Task: Search one way flight ticket for 1 adult, 1 child, 1 infant in seat in premium economy from Burbank: Hollywood Burbank Airport (was Bob Hope Airport) to Greensboro: Piedmont Triad International Airport on 5-1-2023. Choice of flights is JetBlue. Number of bags: 2 carry on bags and 4 checked bags. Price is upto 81000. Outbound departure time preference is 7:15.
Action: Mouse moved to (189, 171)
Screenshot: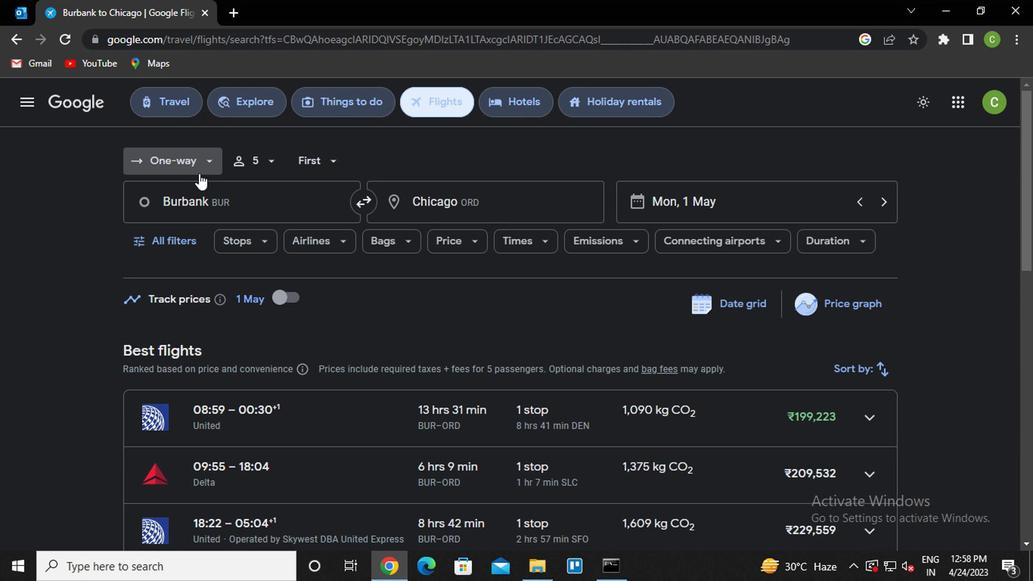 
Action: Mouse pressed left at (189, 171)
Screenshot: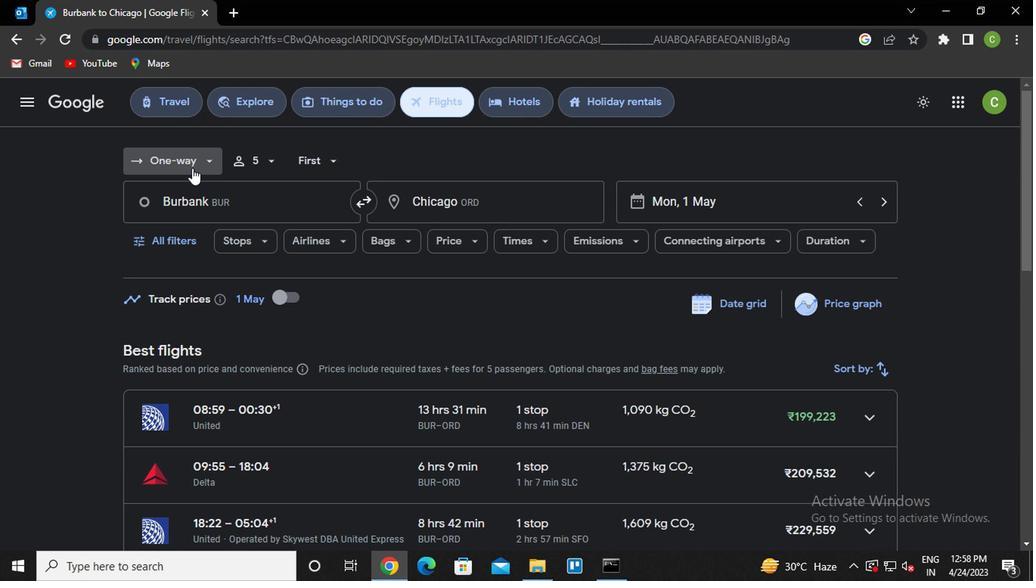 
Action: Mouse moved to (187, 227)
Screenshot: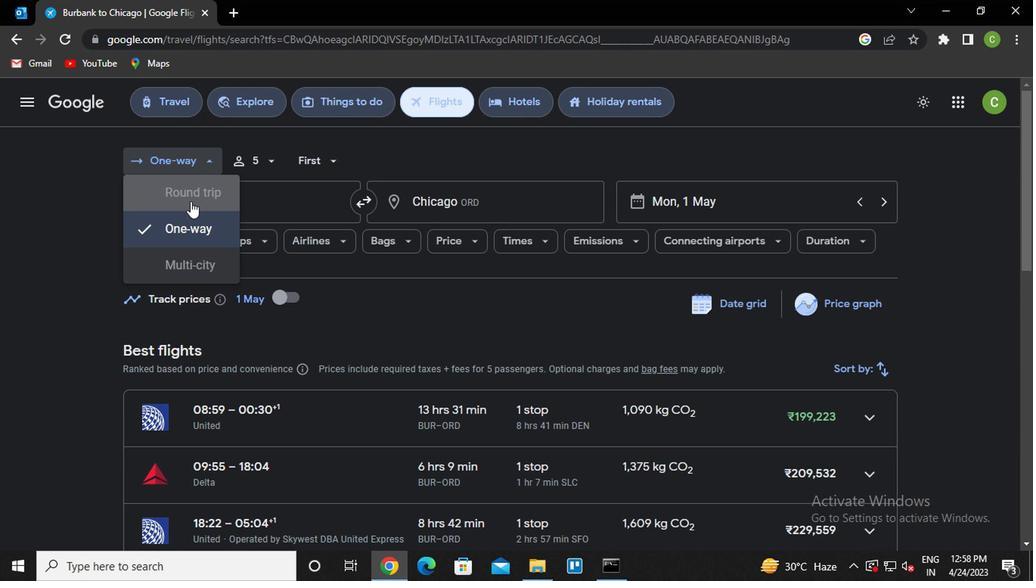 
Action: Mouse pressed left at (187, 227)
Screenshot: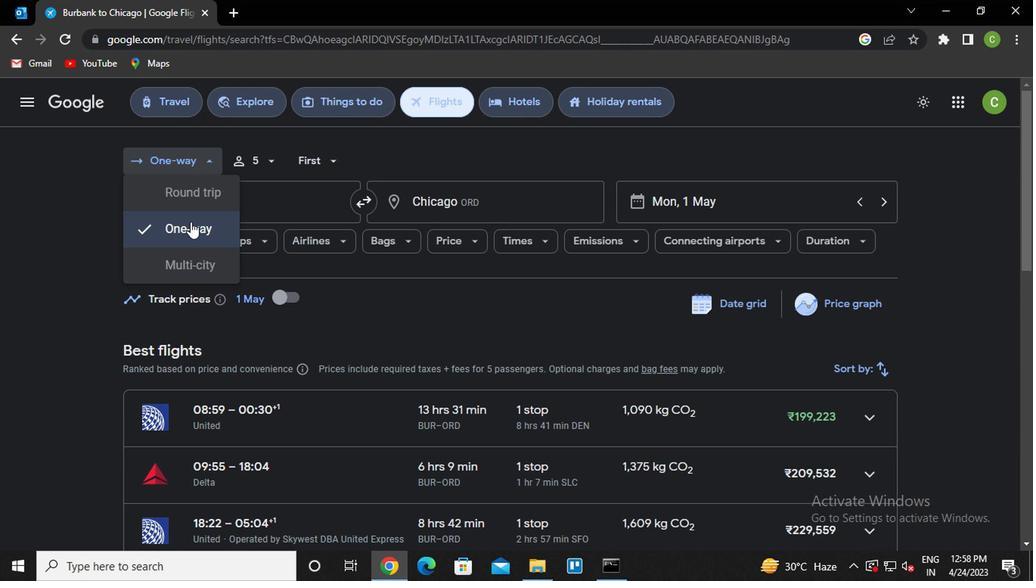 
Action: Mouse moved to (249, 173)
Screenshot: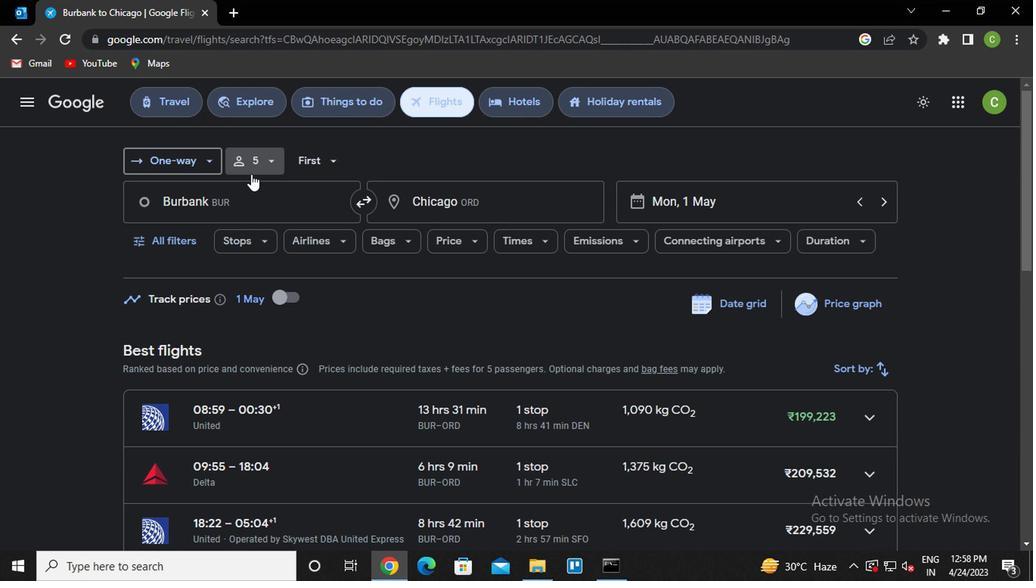 
Action: Mouse pressed left at (249, 173)
Screenshot: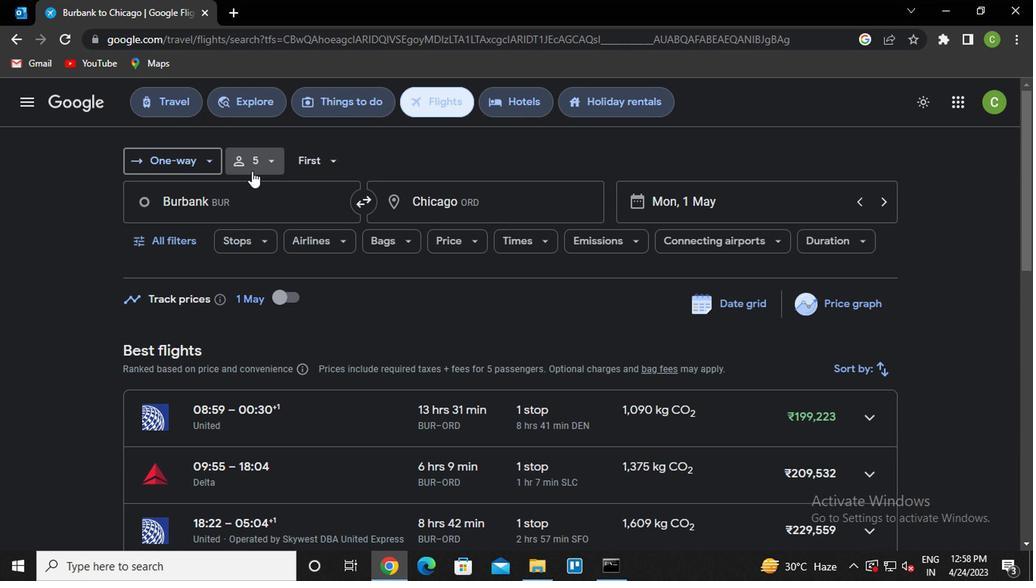 
Action: Mouse moved to (334, 208)
Screenshot: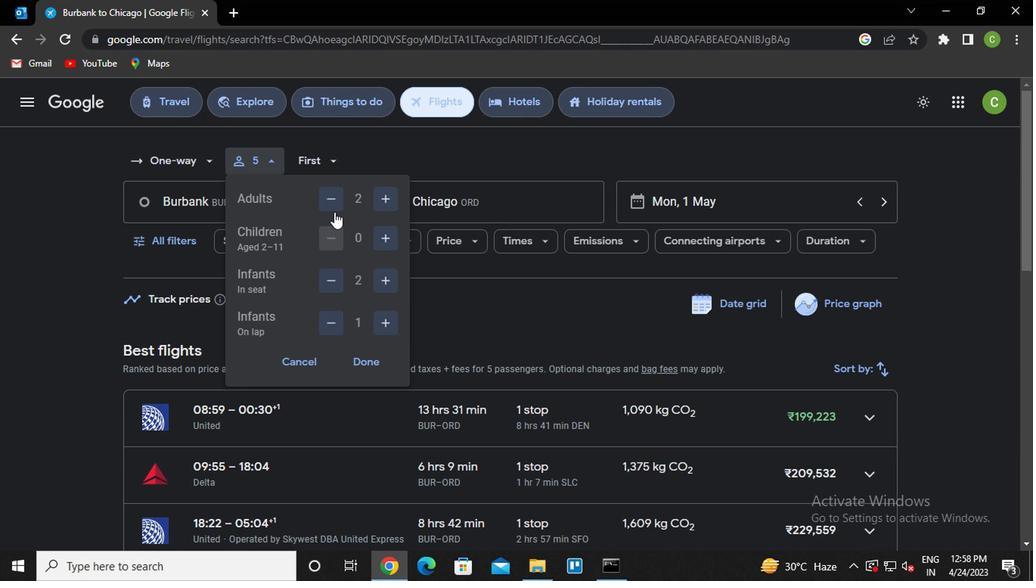 
Action: Mouse pressed left at (334, 208)
Screenshot: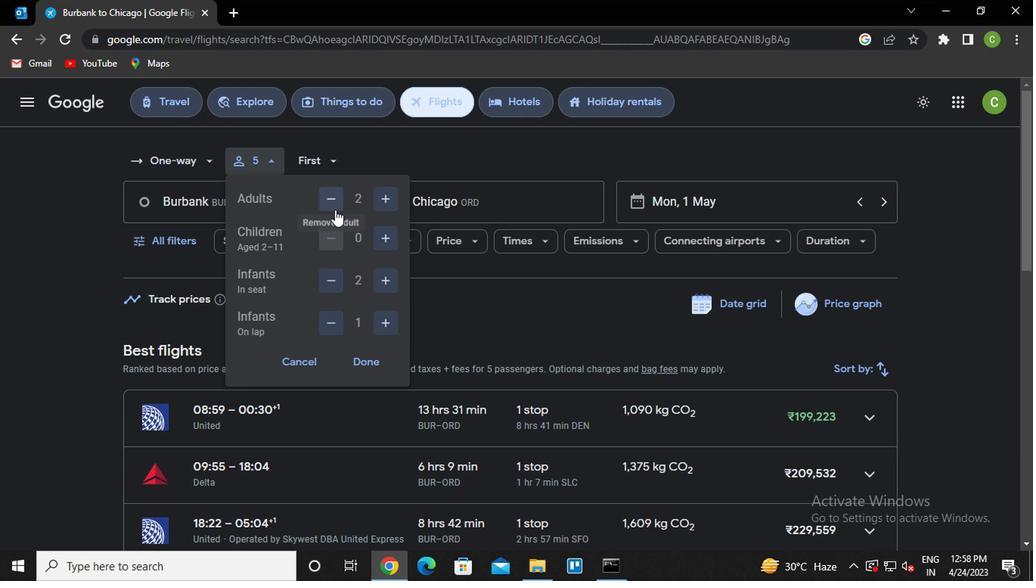 
Action: Mouse moved to (405, 242)
Screenshot: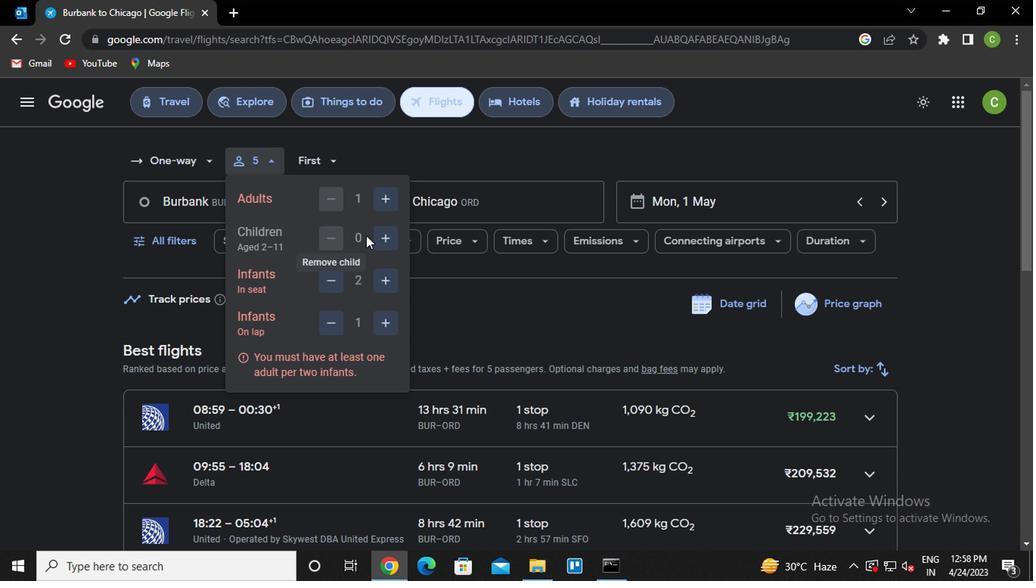 
Action: Mouse pressed left at (405, 242)
Screenshot: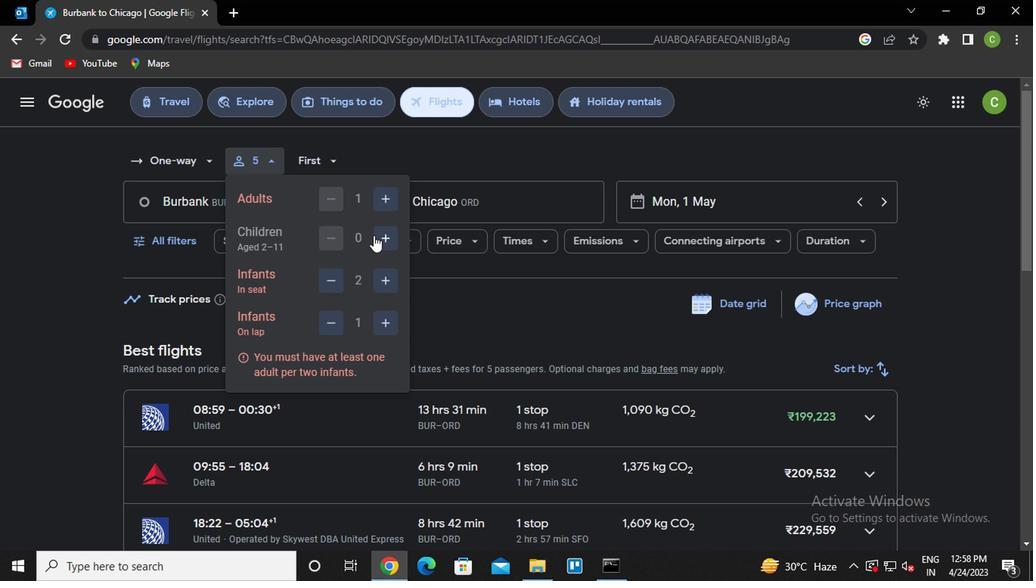 
Action: Mouse moved to (388, 244)
Screenshot: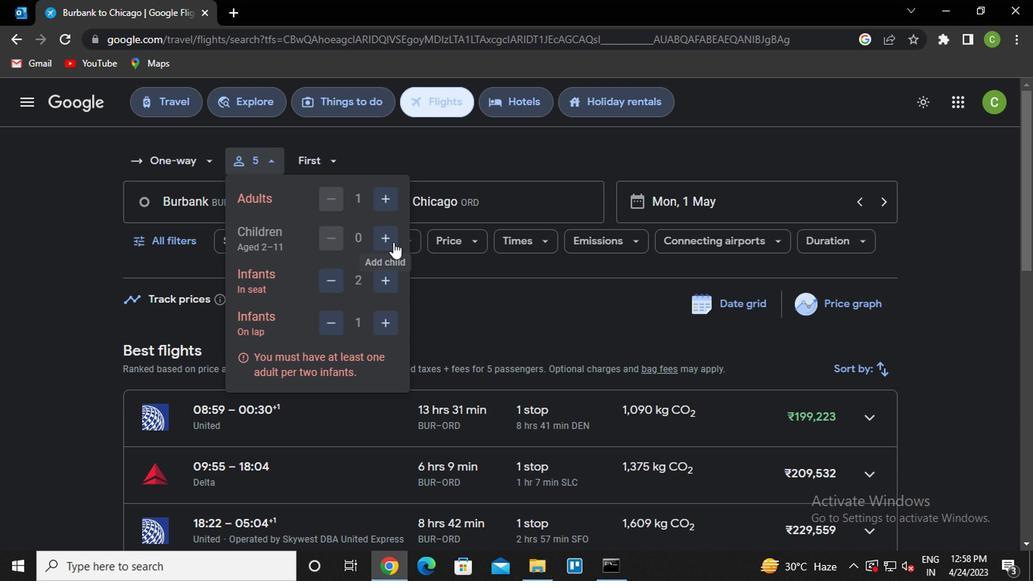 
Action: Mouse pressed left at (388, 244)
Screenshot: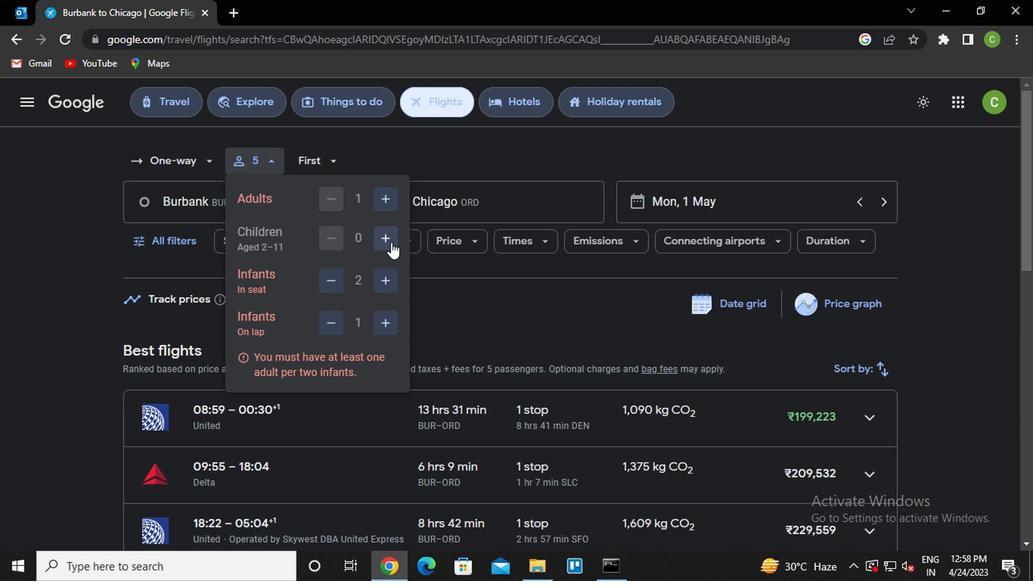 
Action: Mouse moved to (332, 285)
Screenshot: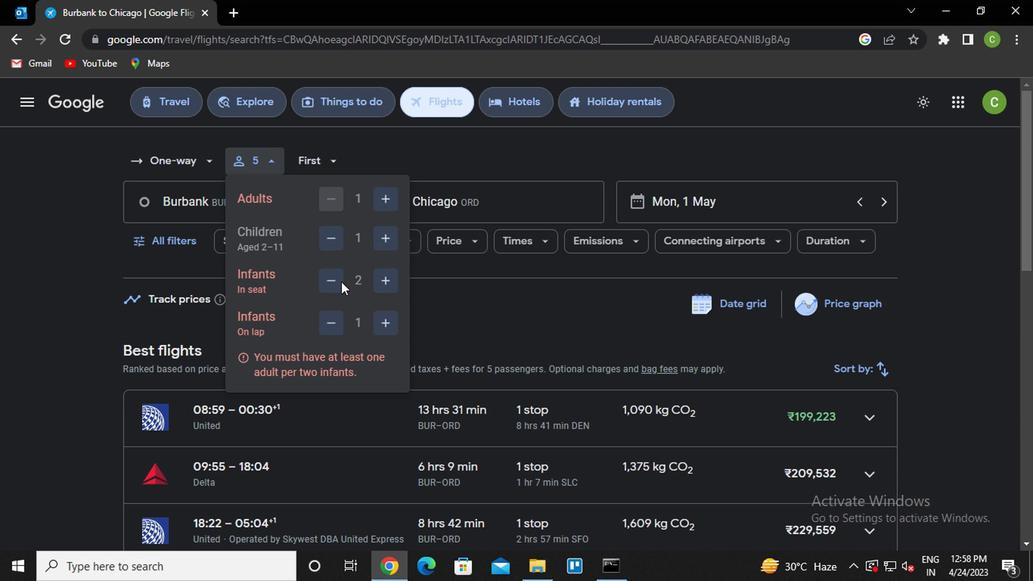 
Action: Mouse pressed left at (332, 285)
Screenshot: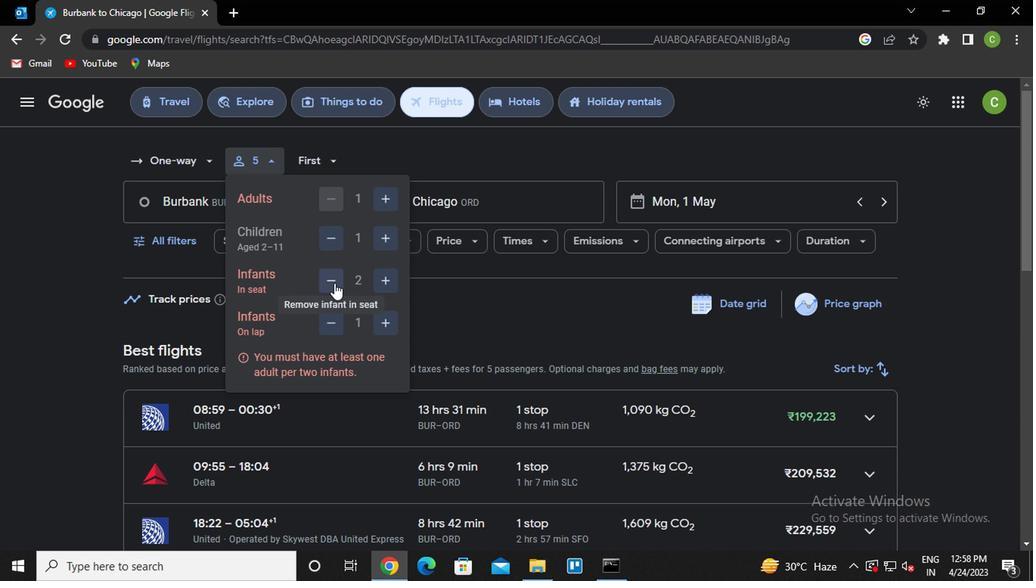 
Action: Mouse moved to (333, 322)
Screenshot: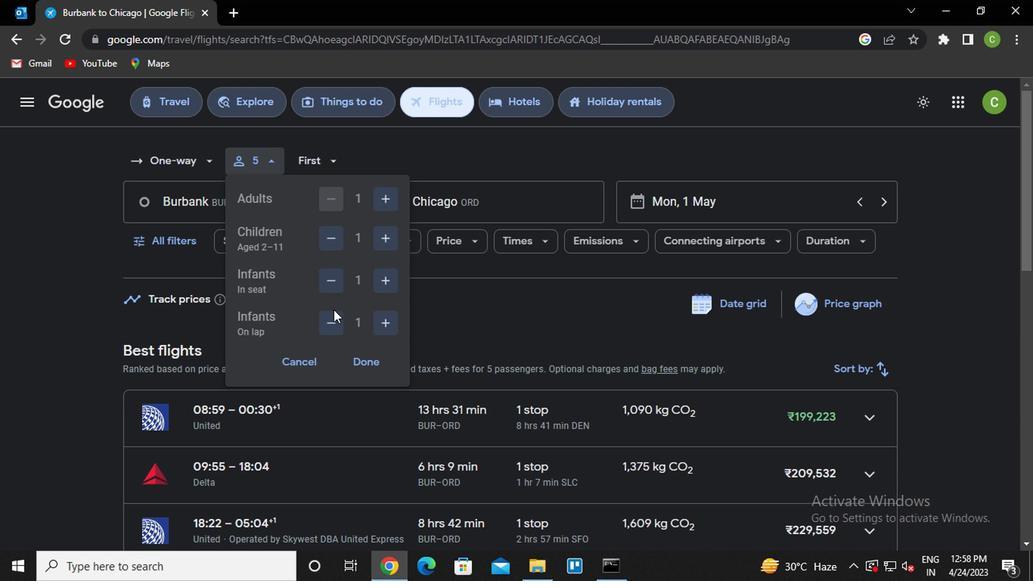 
Action: Mouse pressed left at (333, 322)
Screenshot: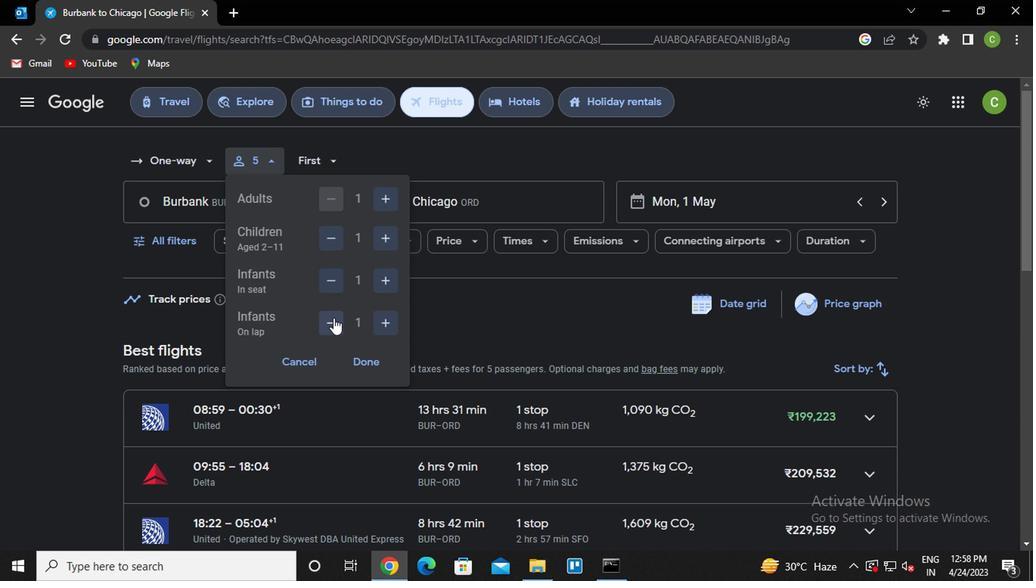 
Action: Mouse moved to (368, 366)
Screenshot: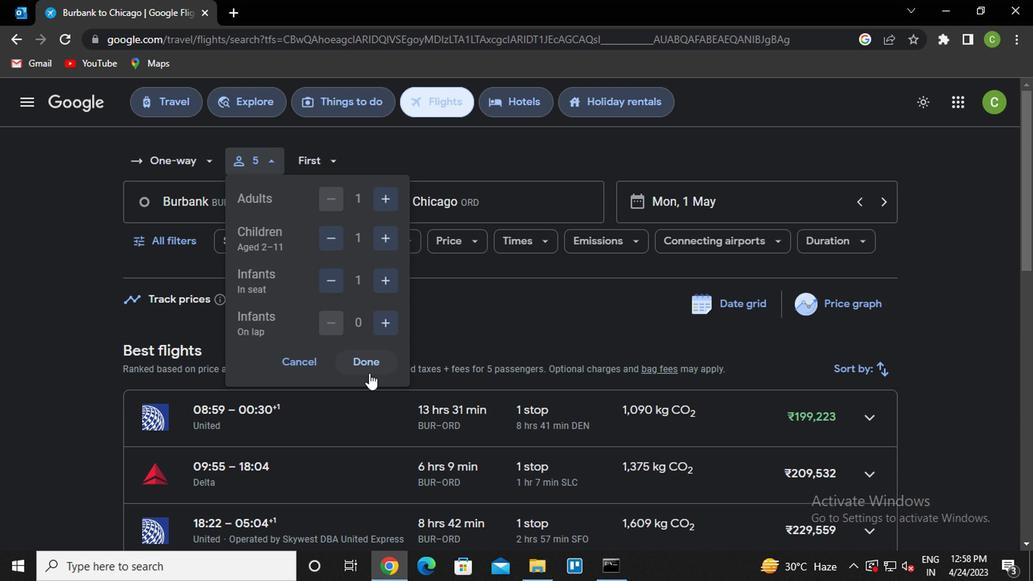 
Action: Mouse pressed left at (368, 366)
Screenshot: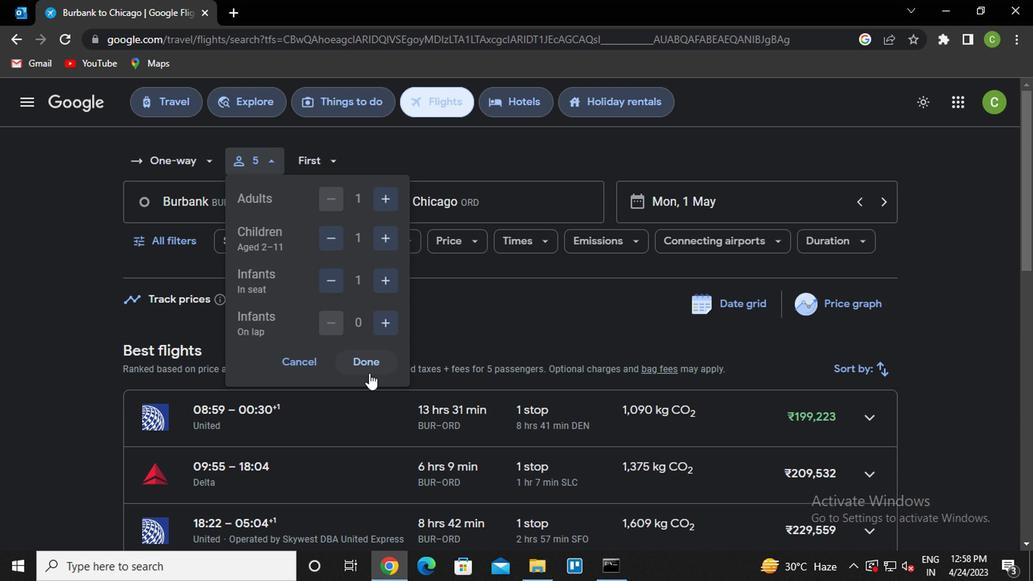 
Action: Mouse moved to (319, 172)
Screenshot: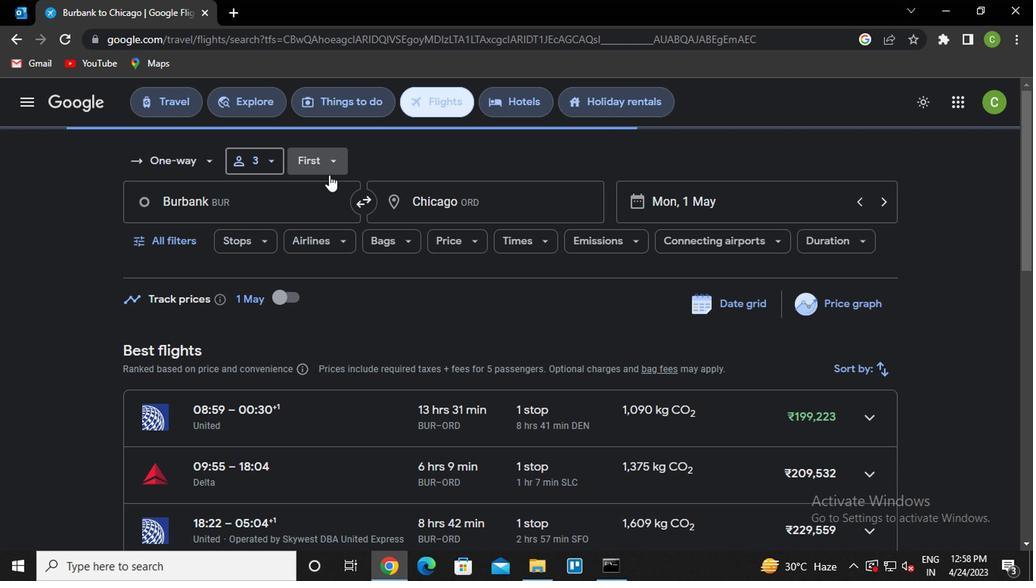 
Action: Mouse pressed left at (319, 172)
Screenshot: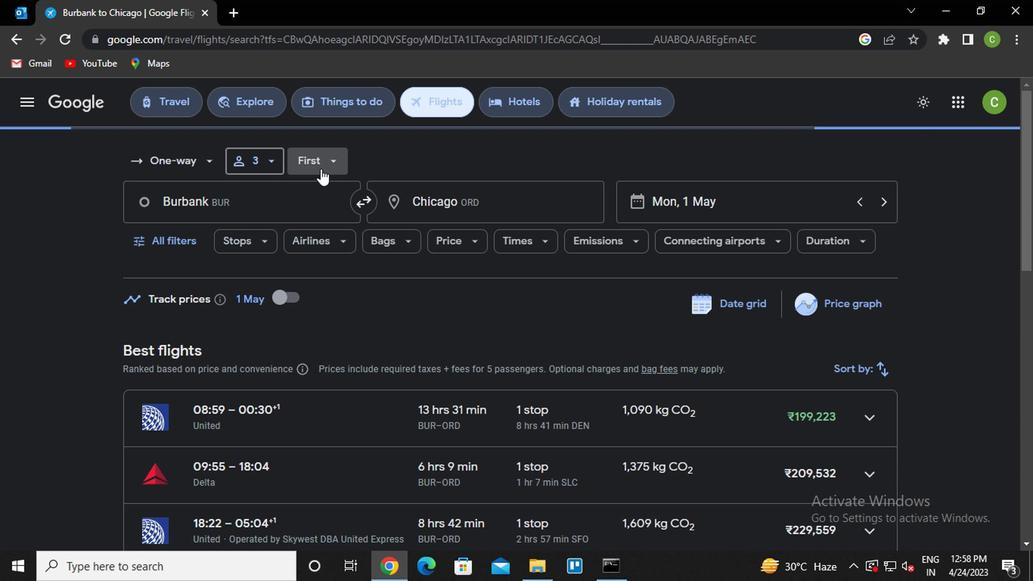 
Action: Mouse moved to (359, 248)
Screenshot: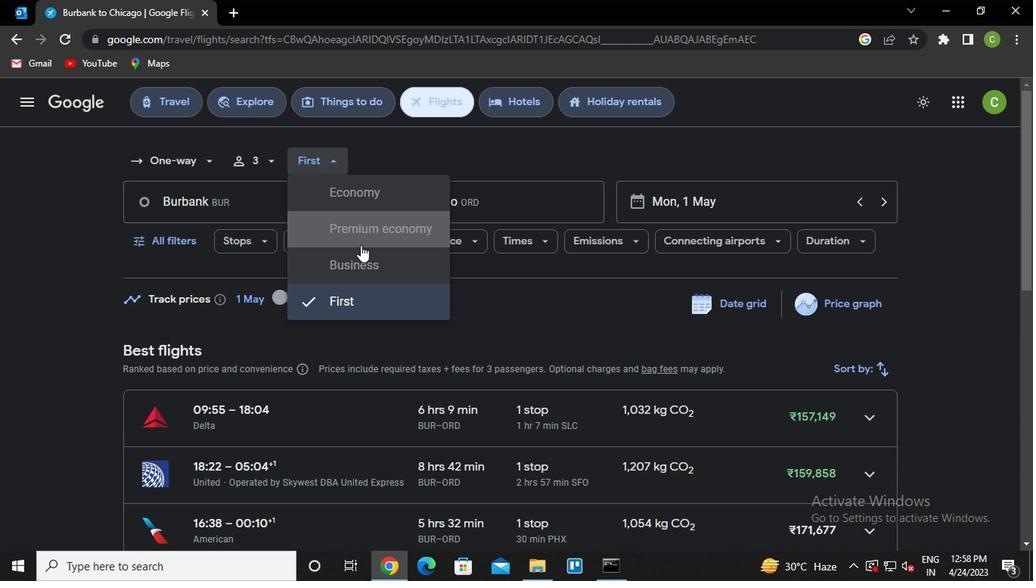 
Action: Mouse pressed left at (359, 248)
Screenshot: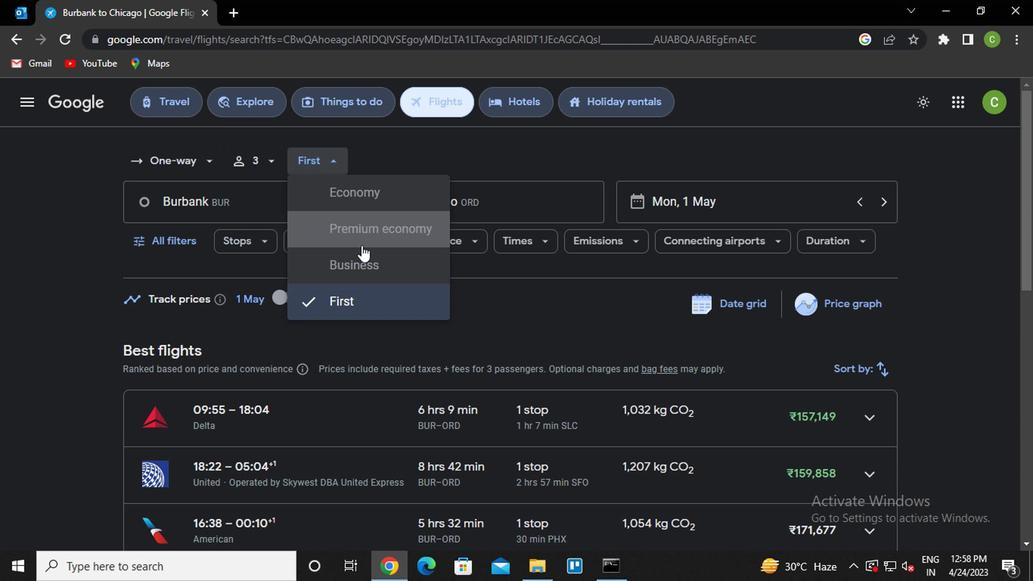 
Action: Mouse moved to (280, 209)
Screenshot: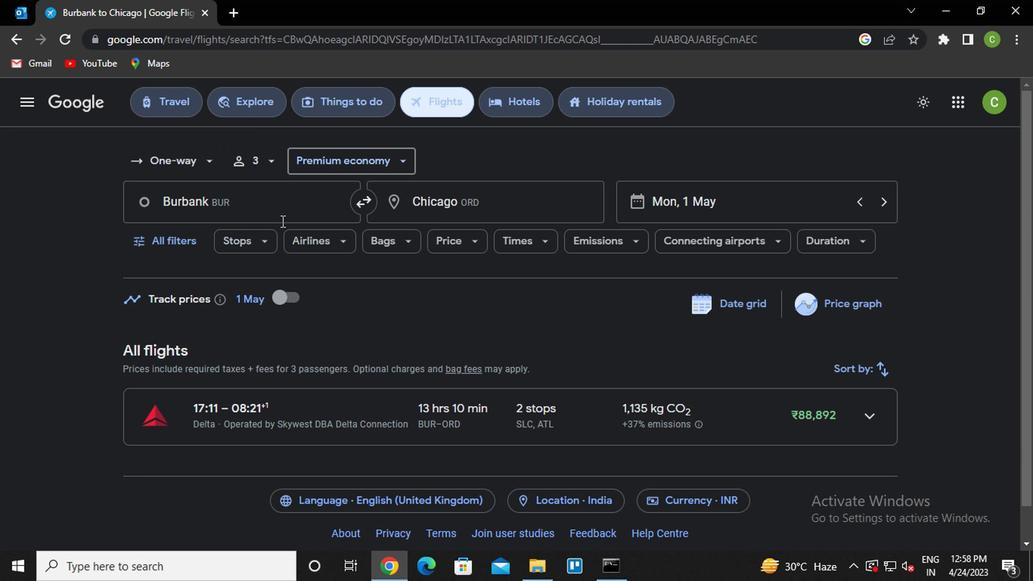 
Action: Mouse pressed left at (280, 209)
Screenshot: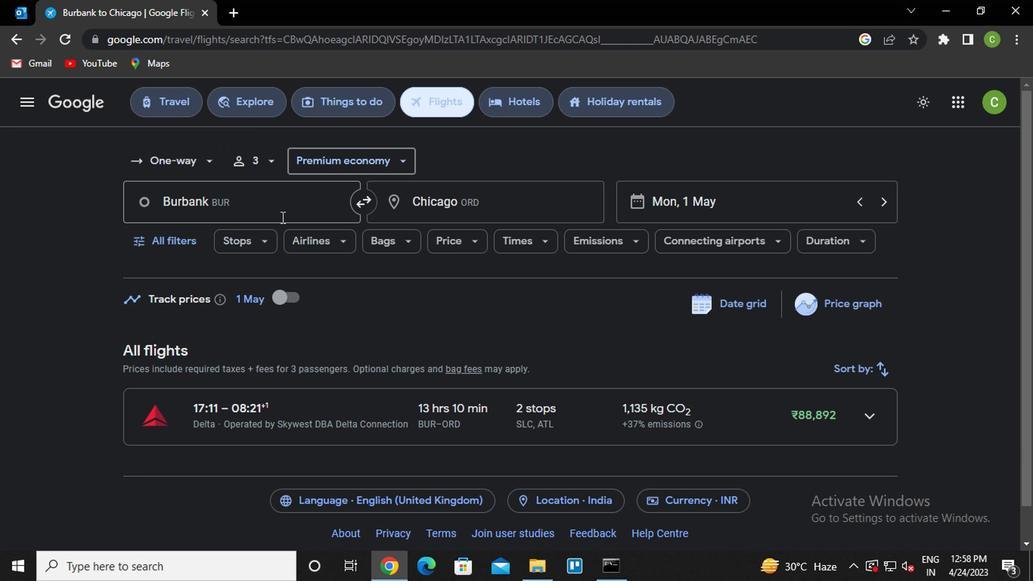 
Action: Mouse moved to (277, 293)
Screenshot: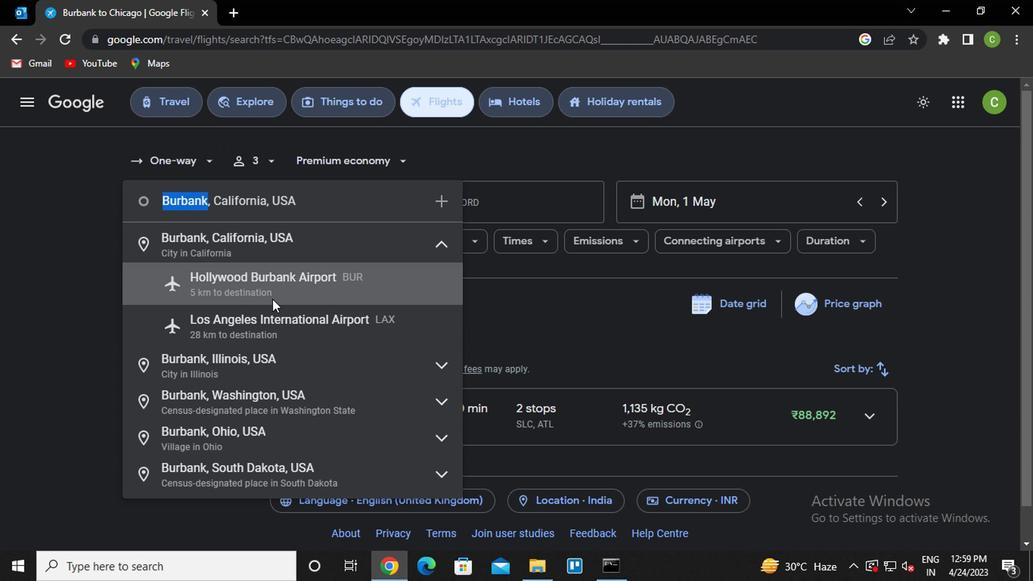 
Action: Mouse pressed left at (277, 293)
Screenshot: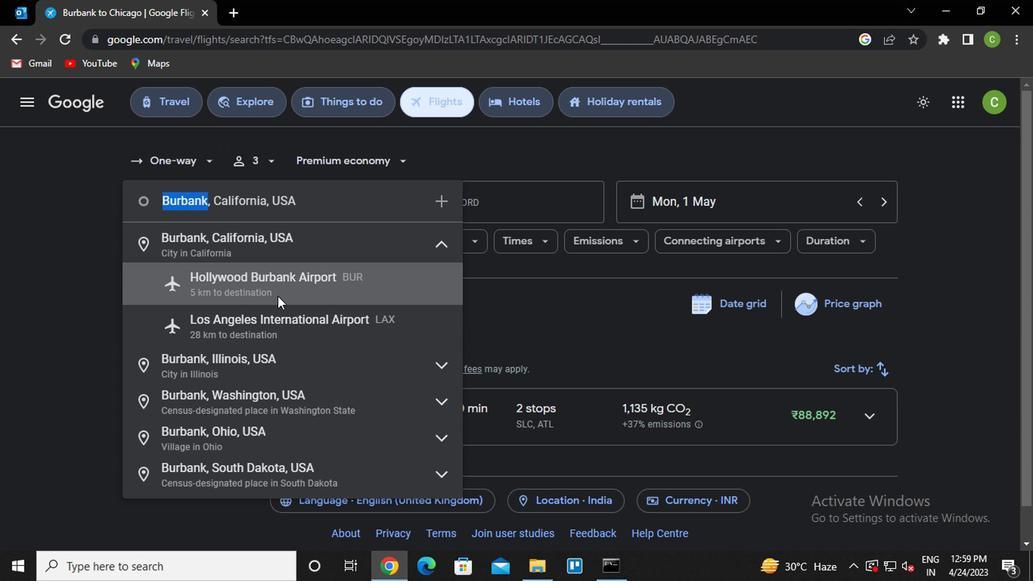 
Action: Mouse moved to (489, 212)
Screenshot: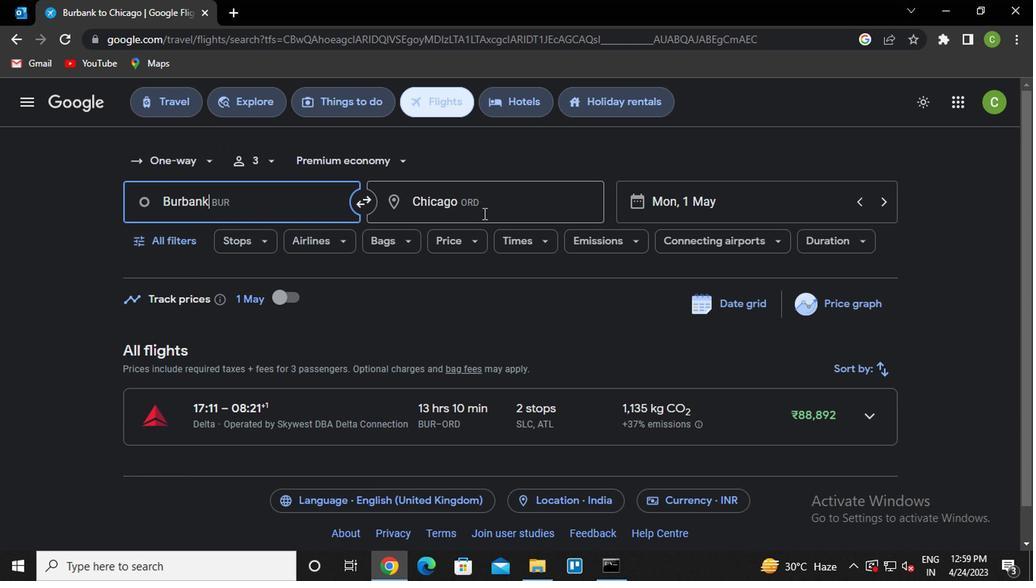 
Action: Mouse pressed left at (489, 212)
Screenshot: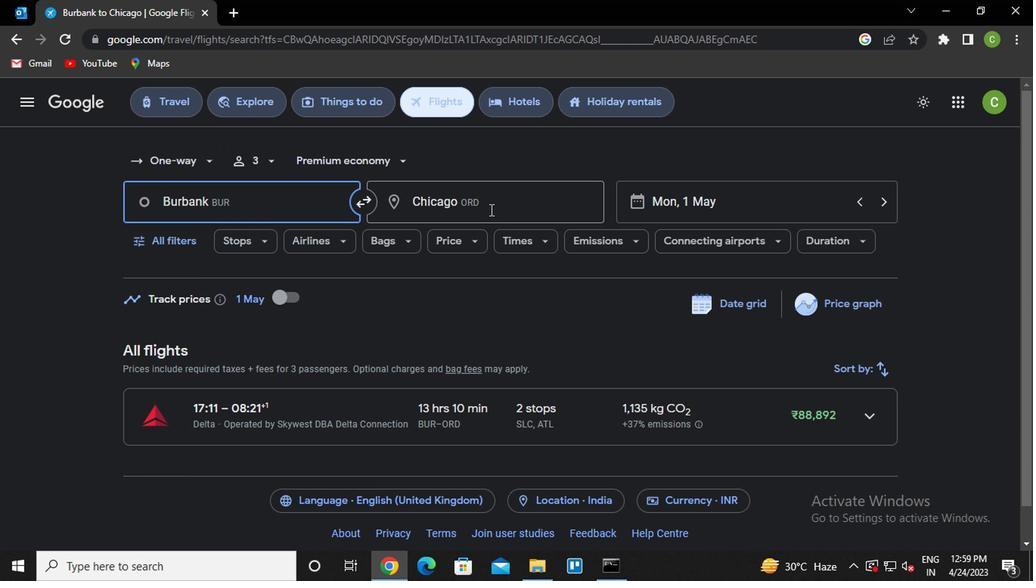 
Action: Mouse moved to (489, 212)
Screenshot: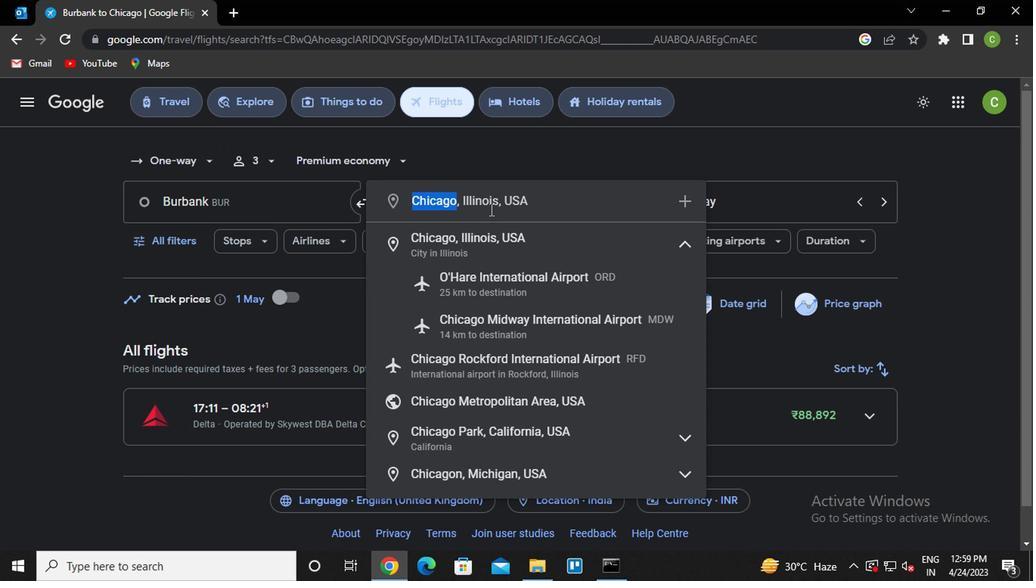 
Action: Key pressed g<Key.caps_lock>reensboro
Screenshot: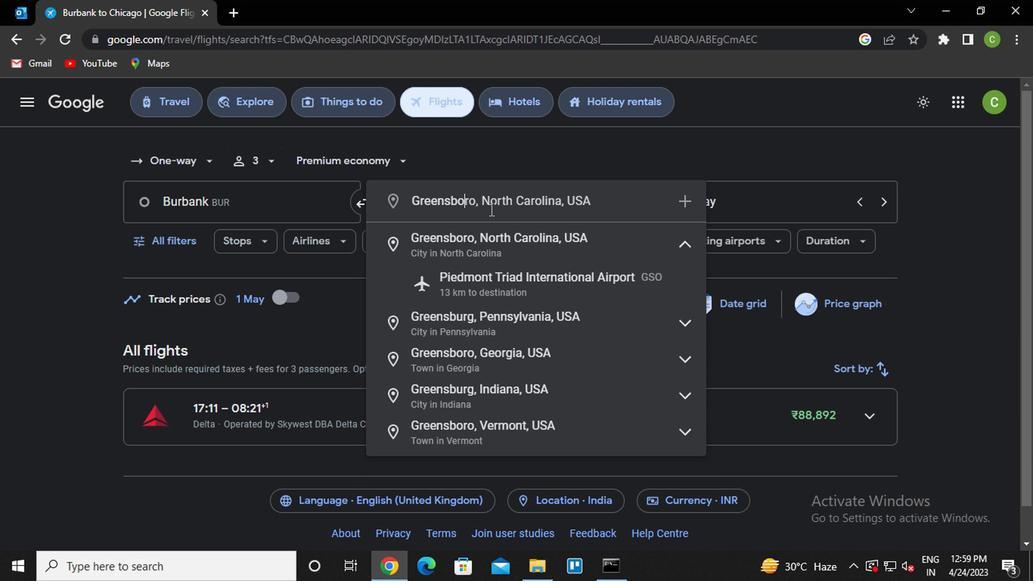 
Action: Mouse moved to (507, 278)
Screenshot: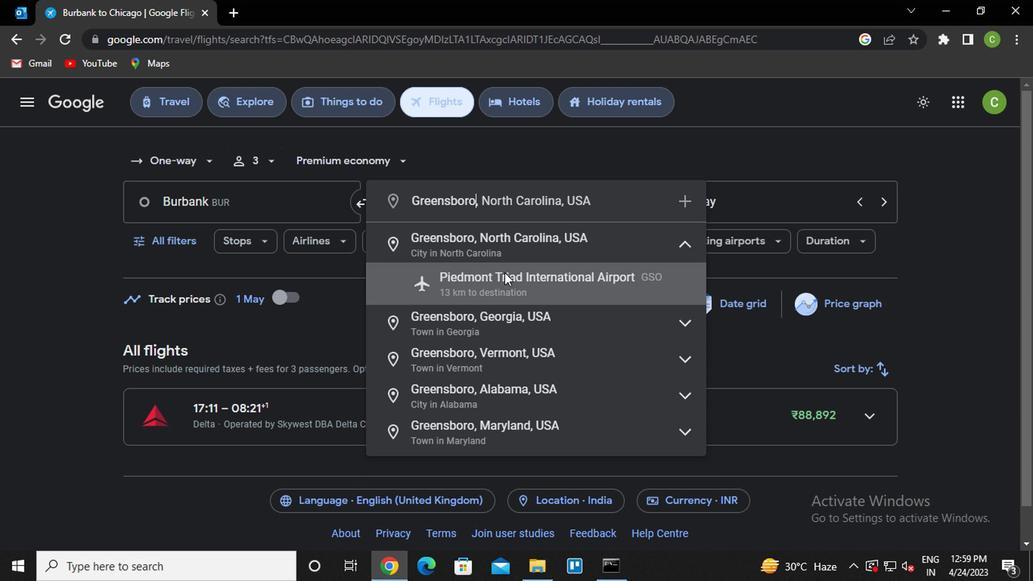 
Action: Mouse pressed left at (507, 278)
Screenshot: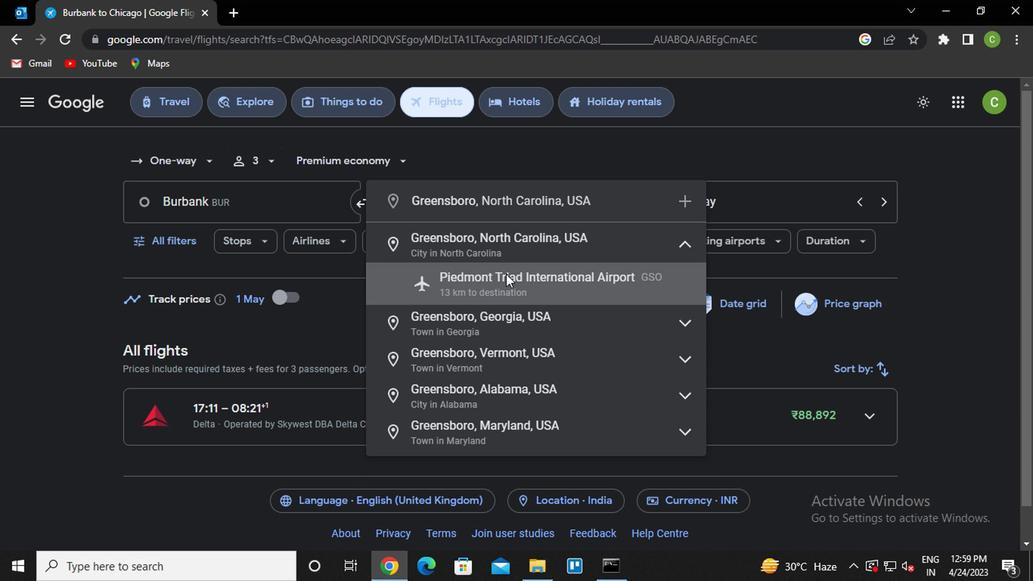 
Action: Mouse moved to (172, 245)
Screenshot: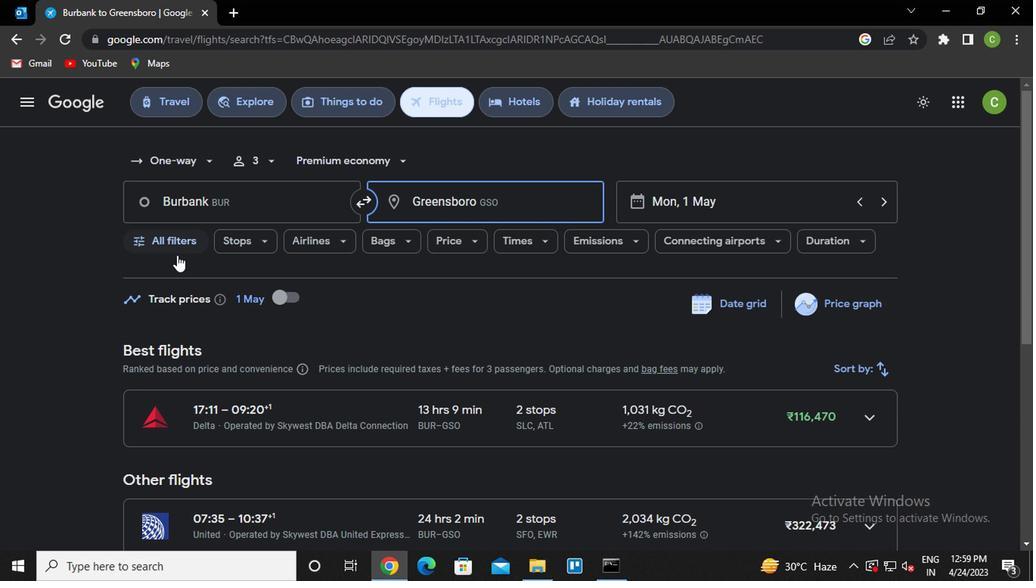 
Action: Mouse pressed left at (172, 245)
Screenshot: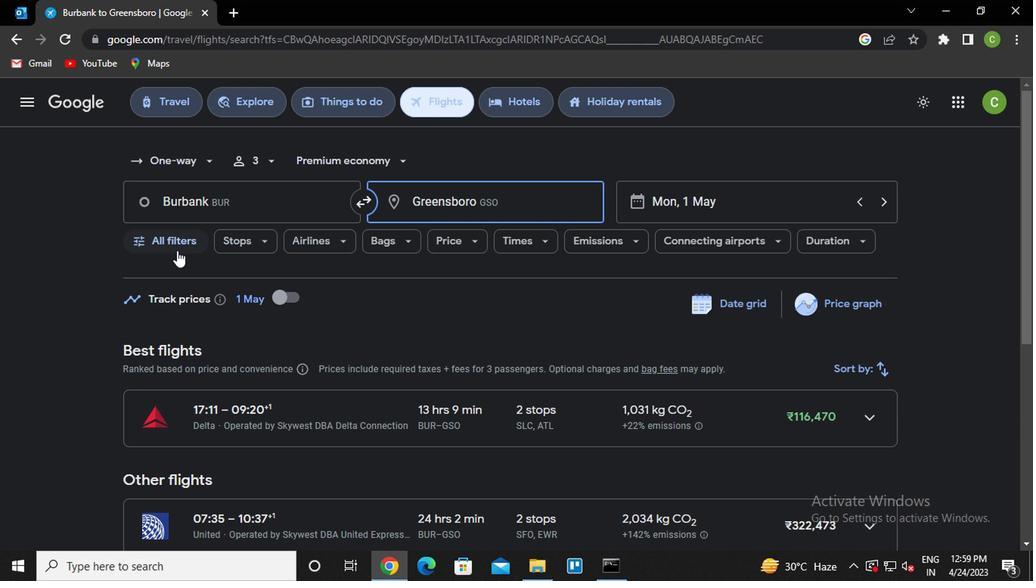 
Action: Mouse moved to (229, 321)
Screenshot: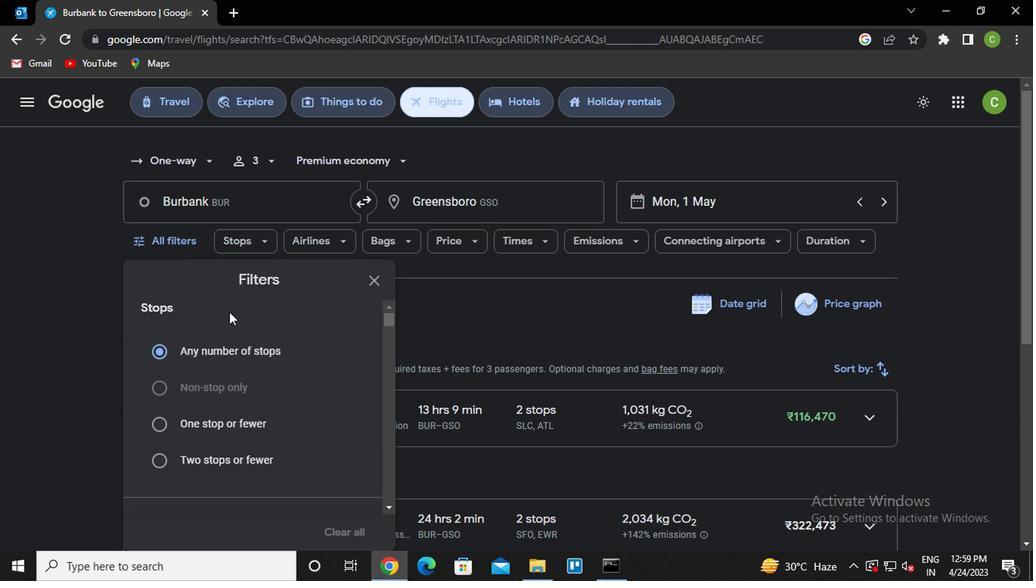 
Action: Mouse scrolled (229, 320) with delta (0, -1)
Screenshot: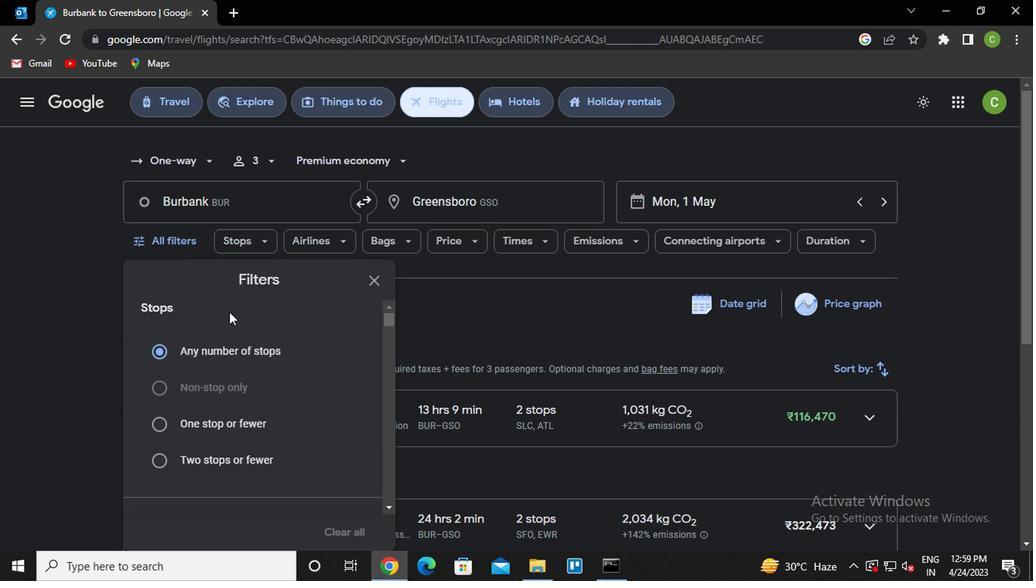 
Action: Mouse moved to (231, 329)
Screenshot: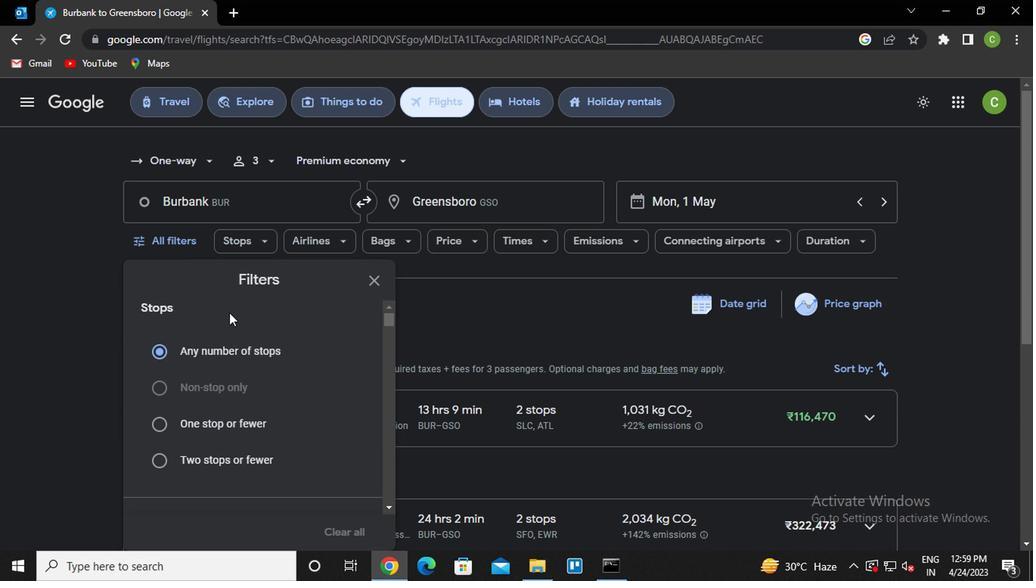 
Action: Mouse scrolled (231, 328) with delta (0, -1)
Screenshot: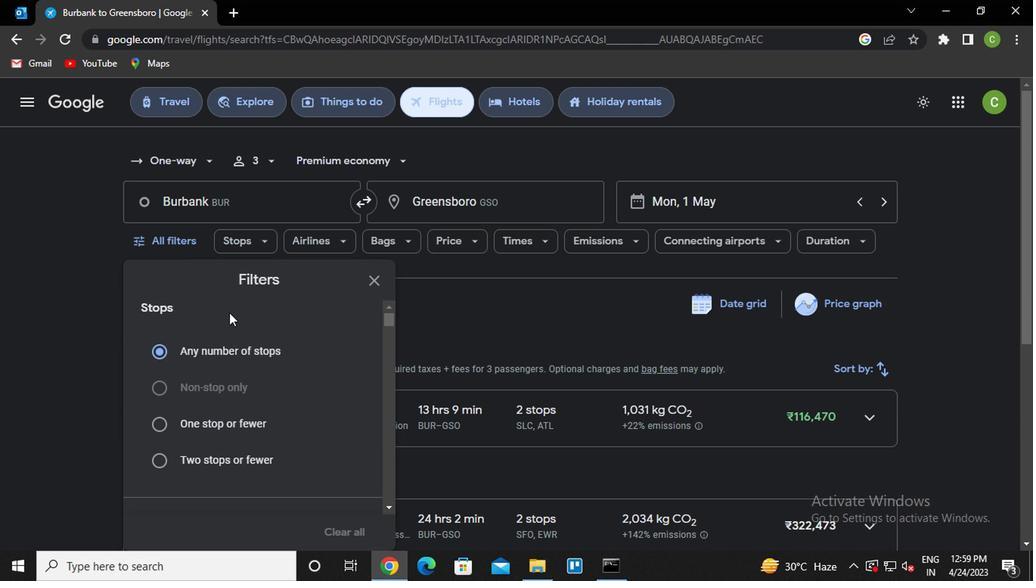 
Action: Mouse moved to (232, 331)
Screenshot: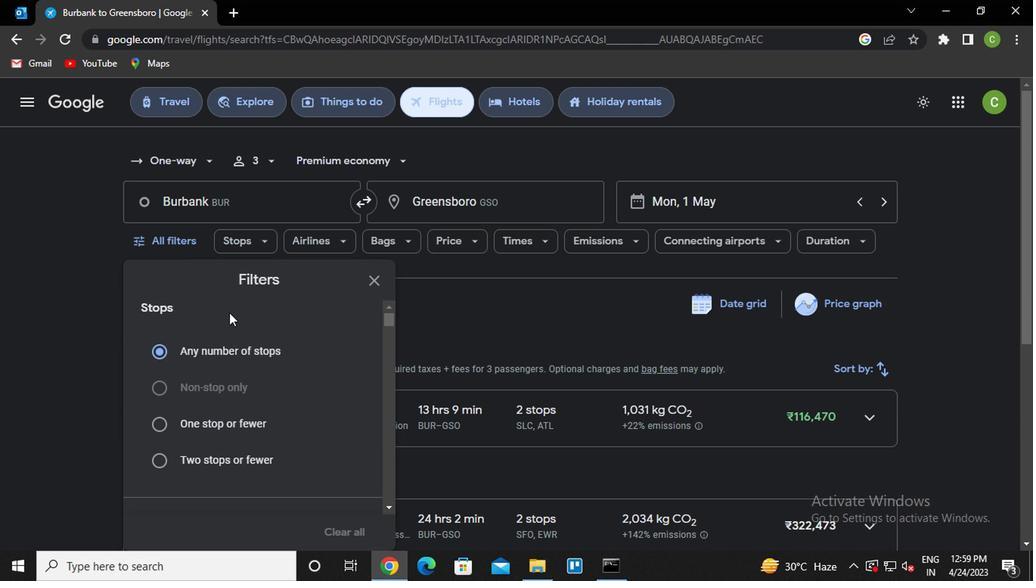 
Action: Mouse scrolled (232, 331) with delta (0, 0)
Screenshot: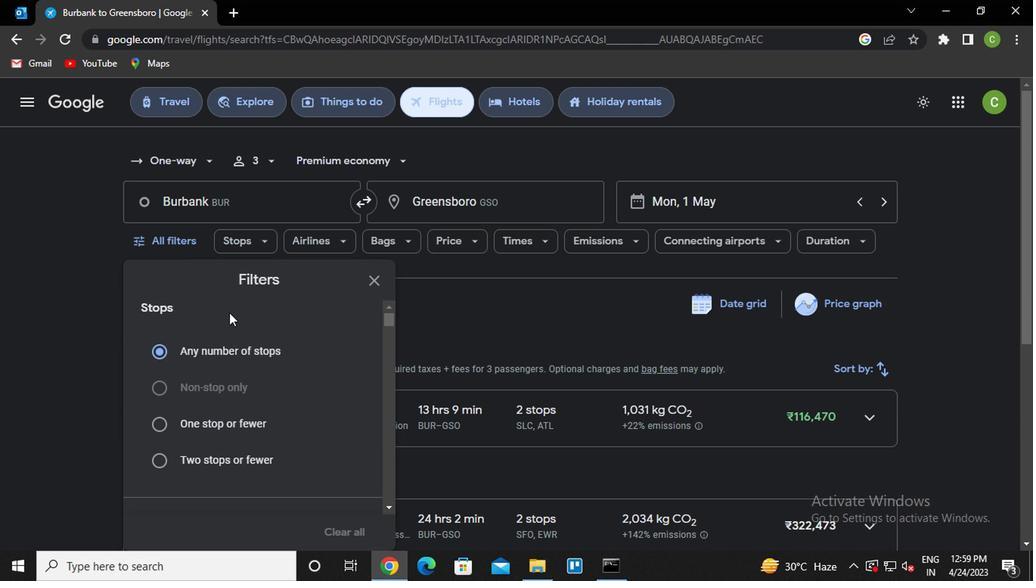 
Action: Mouse scrolled (232, 331) with delta (0, 0)
Screenshot: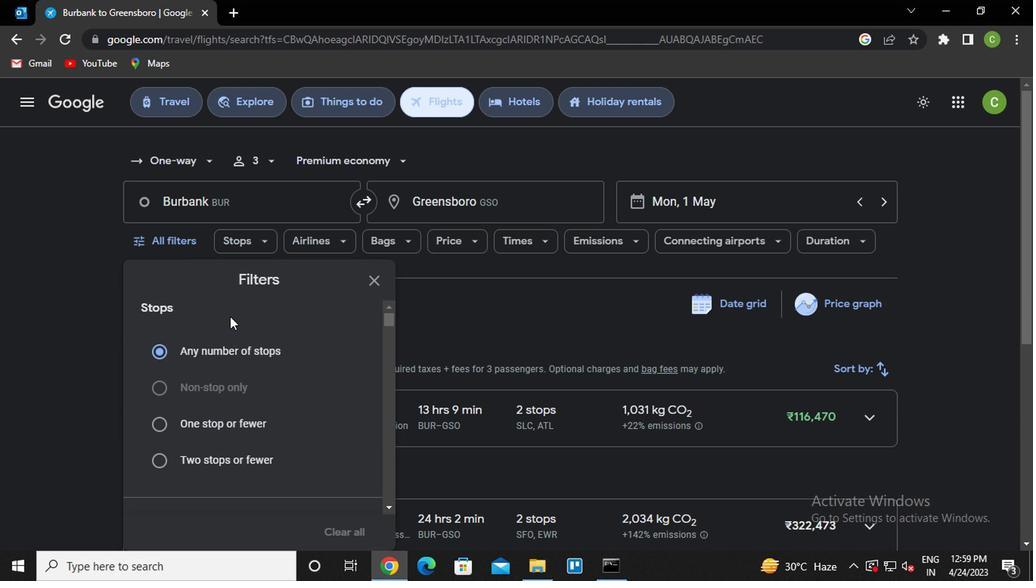 
Action: Mouse scrolled (232, 331) with delta (0, 0)
Screenshot: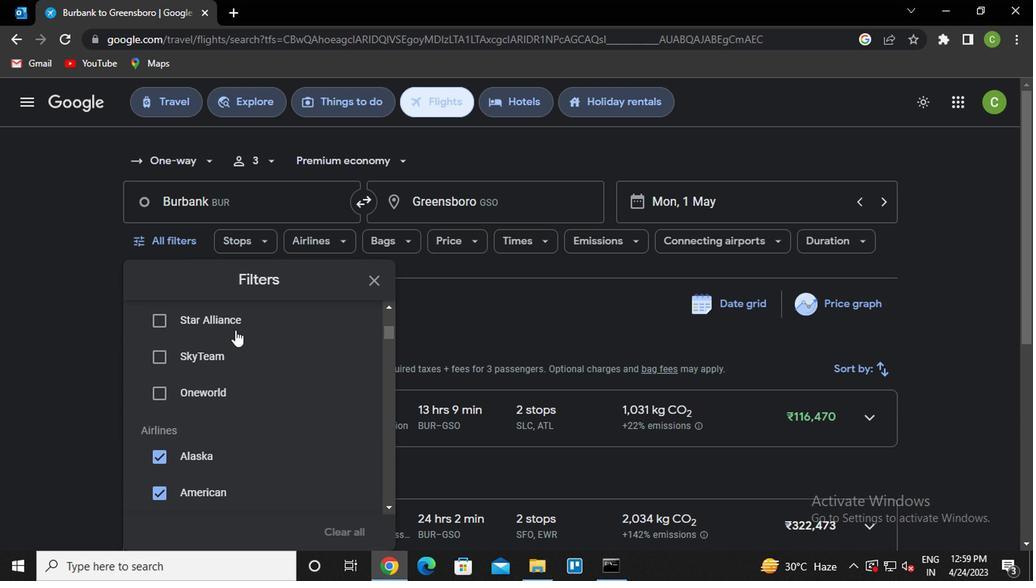
Action: Mouse moved to (238, 375)
Screenshot: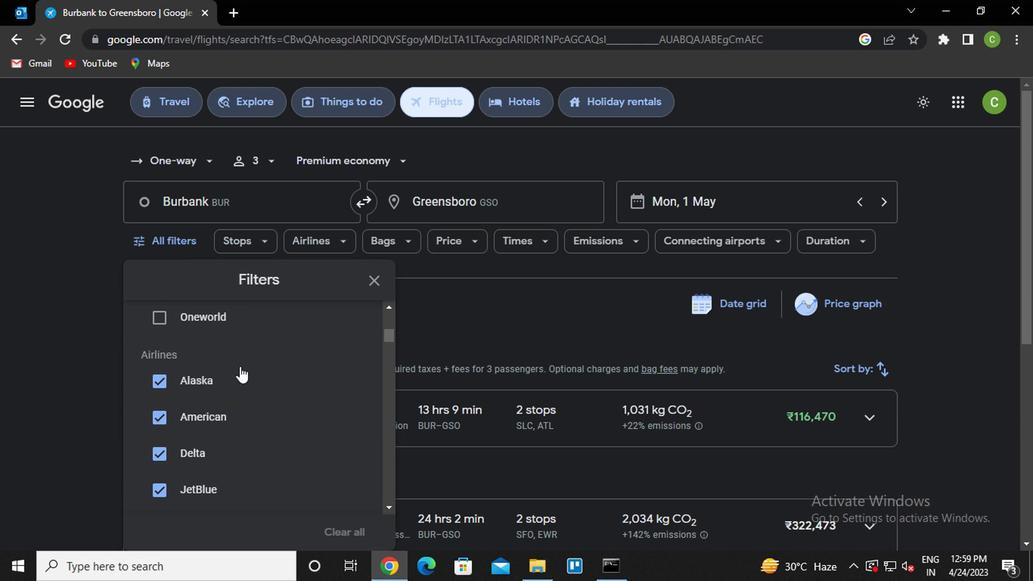 
Action: Mouse scrolled (238, 373) with delta (0, -1)
Screenshot: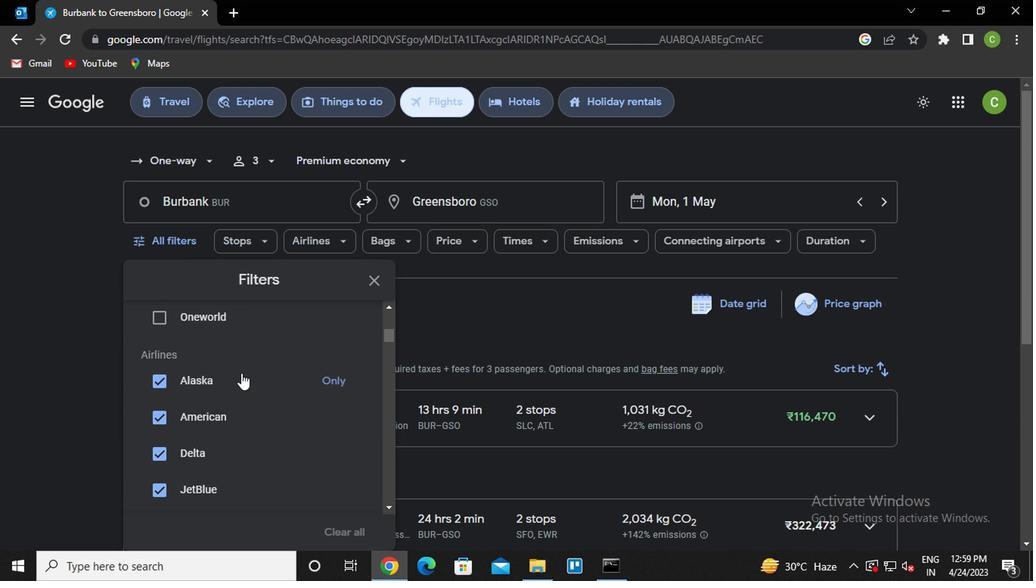 
Action: Mouse moved to (238, 375)
Screenshot: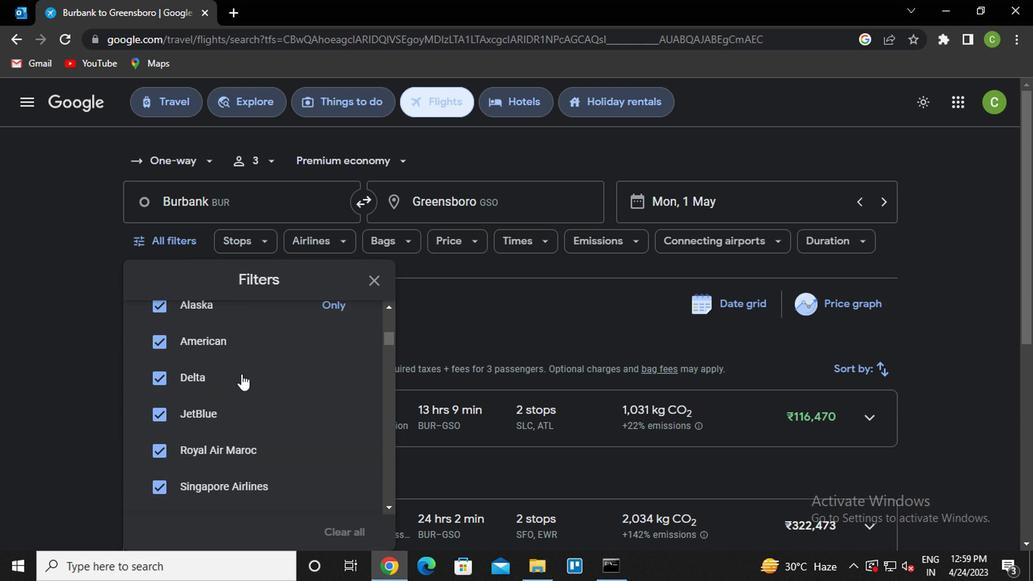 
Action: Mouse scrolled (238, 375) with delta (0, 0)
Screenshot: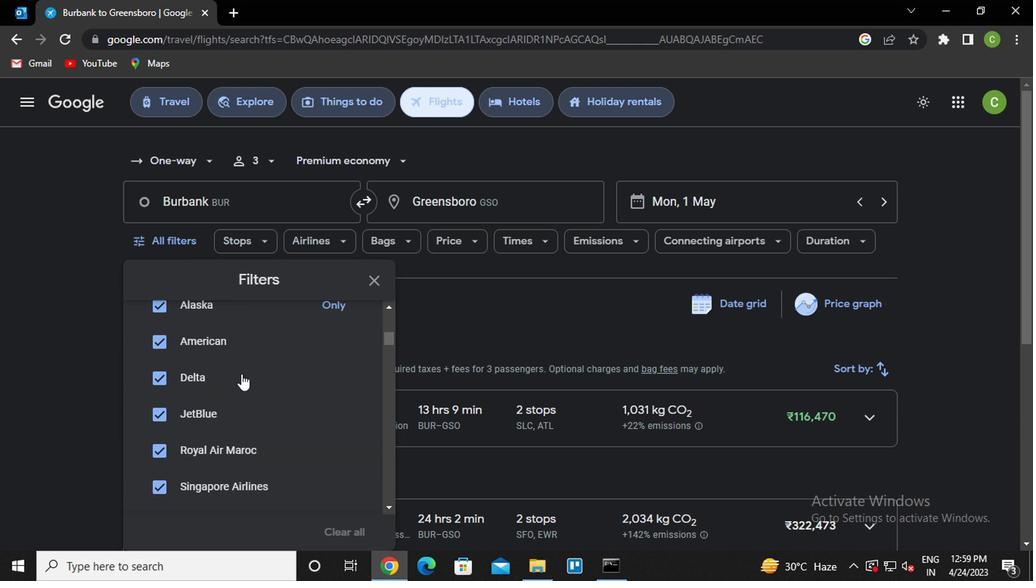 
Action: Mouse moved to (350, 341)
Screenshot: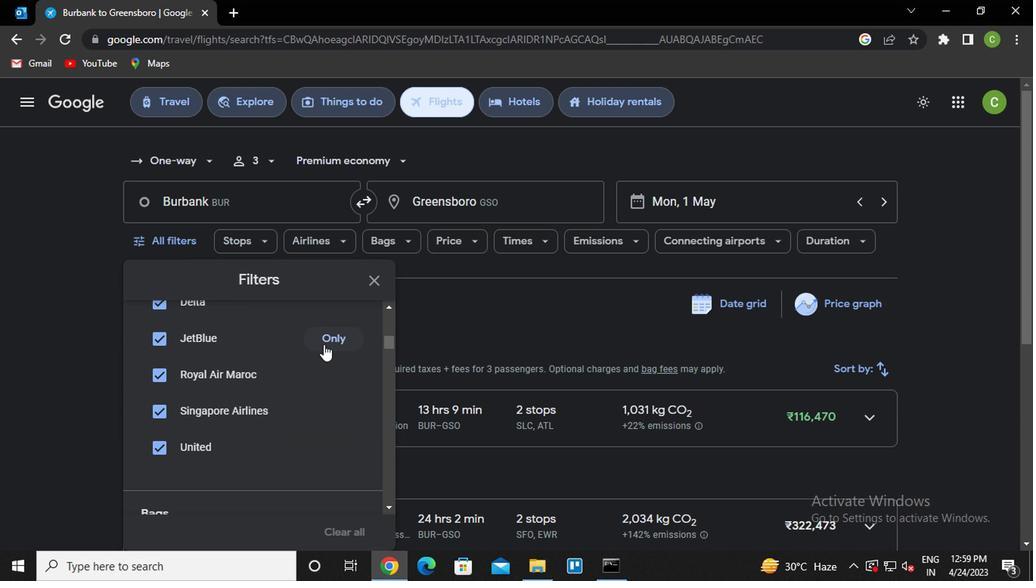 
Action: Mouse pressed left at (350, 341)
Screenshot: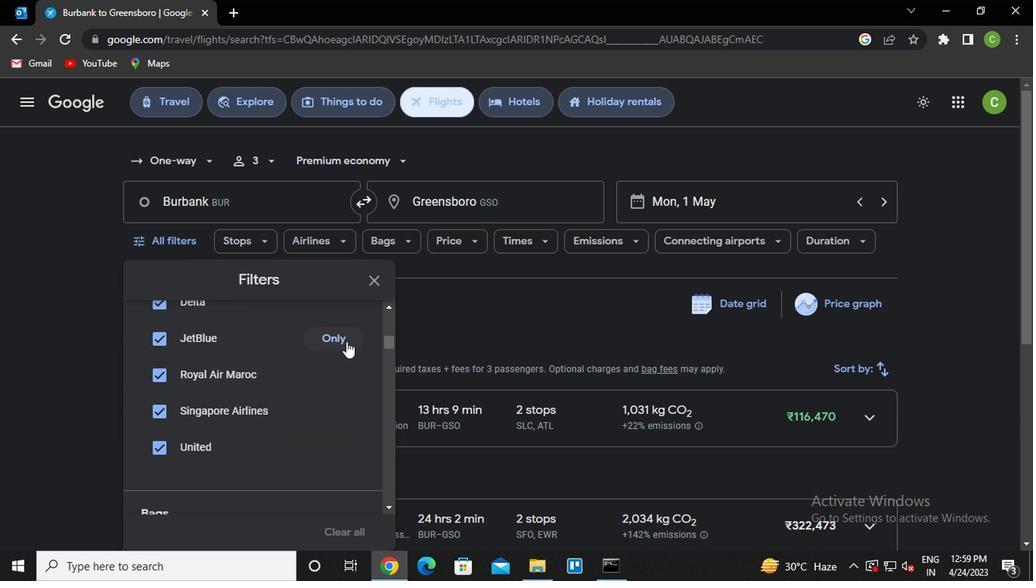 
Action: Mouse moved to (326, 394)
Screenshot: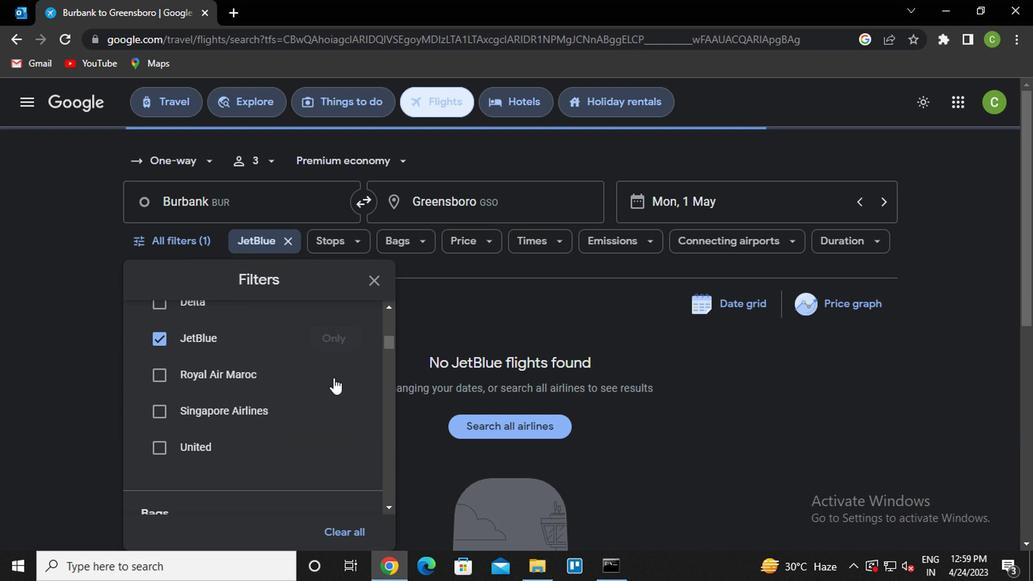 
Action: Mouse scrolled (326, 394) with delta (0, 0)
Screenshot: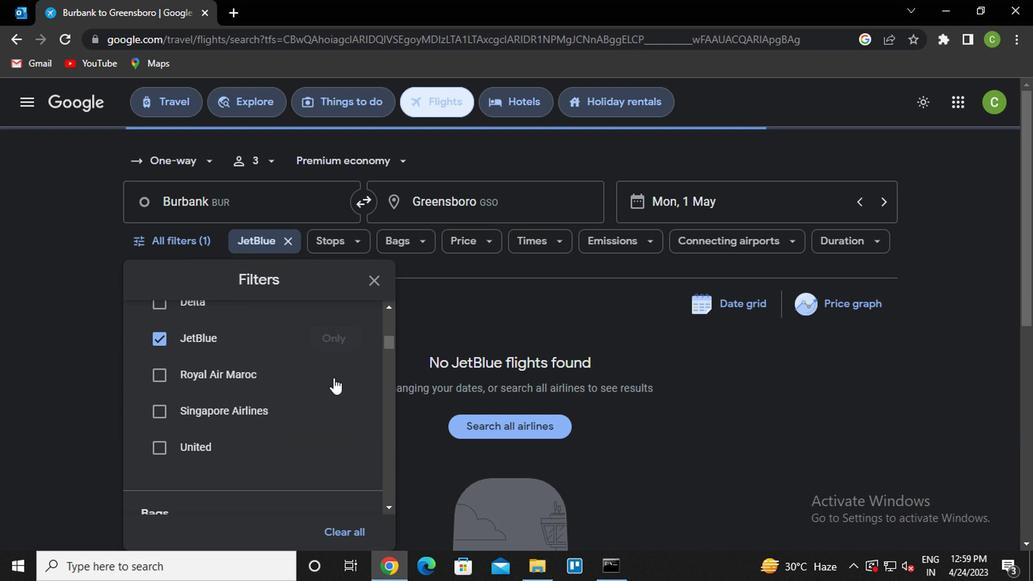 
Action: Mouse moved to (324, 394)
Screenshot: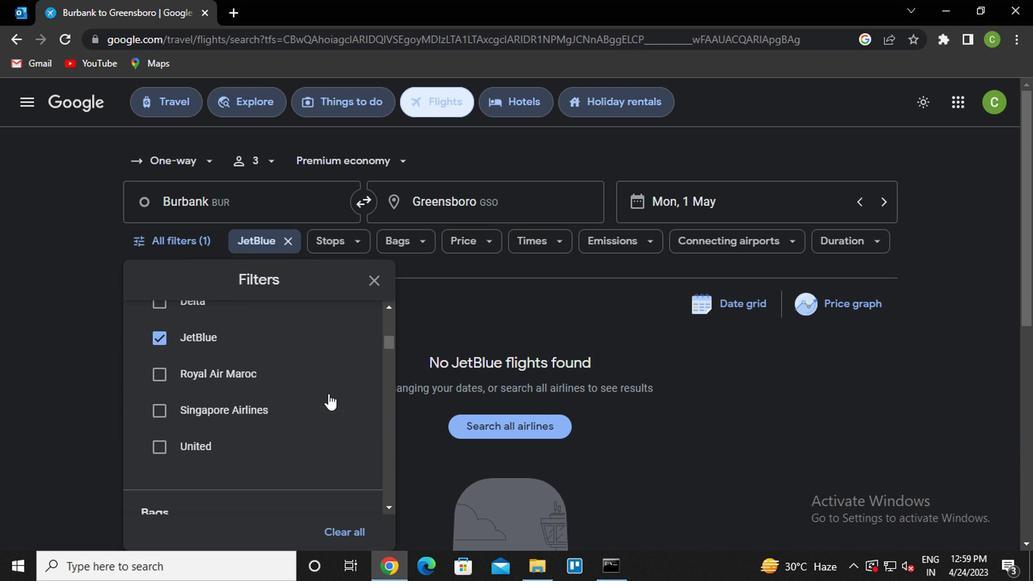 
Action: Mouse scrolled (324, 394) with delta (0, 0)
Screenshot: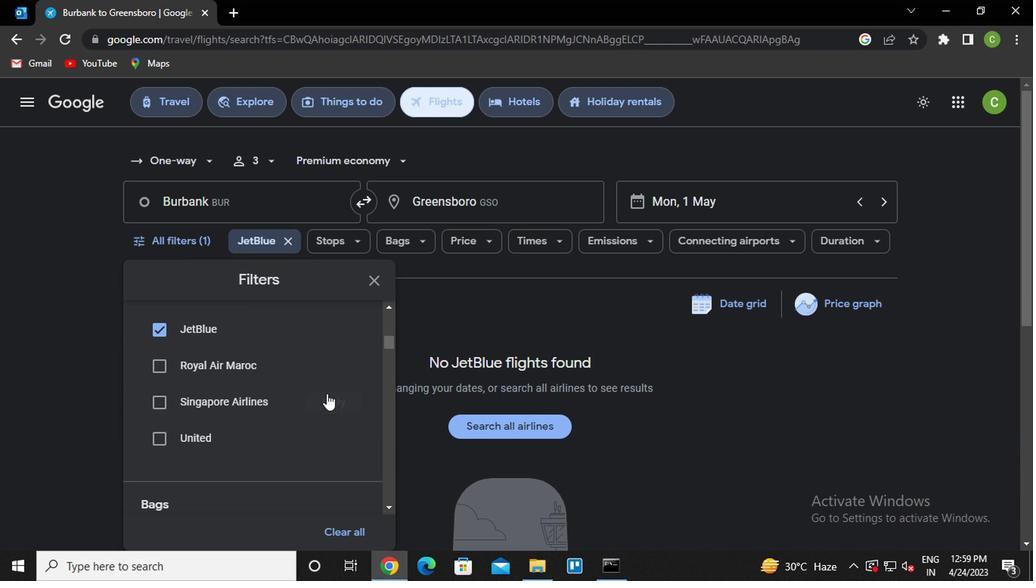 
Action: Mouse moved to (349, 407)
Screenshot: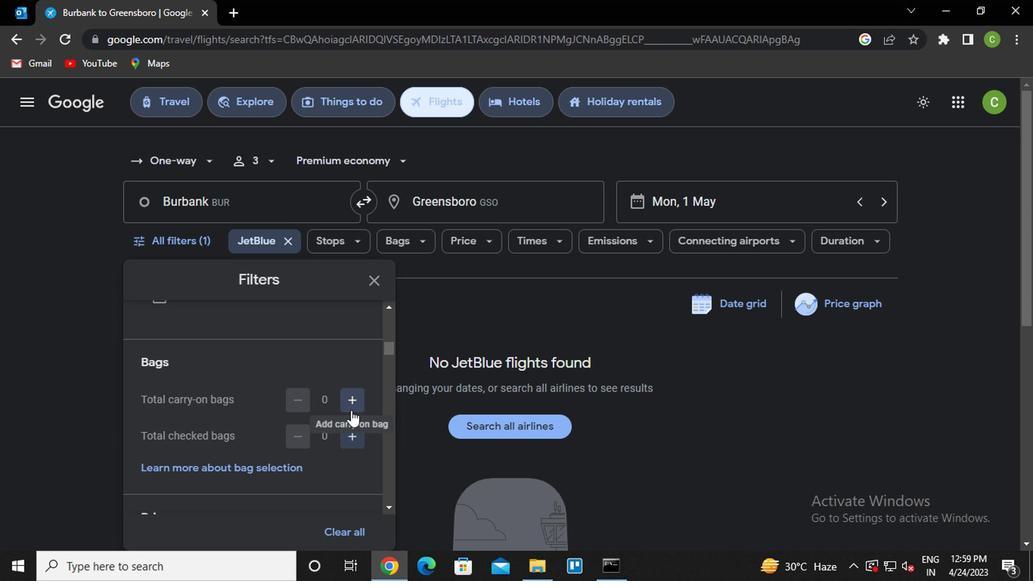 
Action: Mouse pressed left at (349, 407)
Screenshot: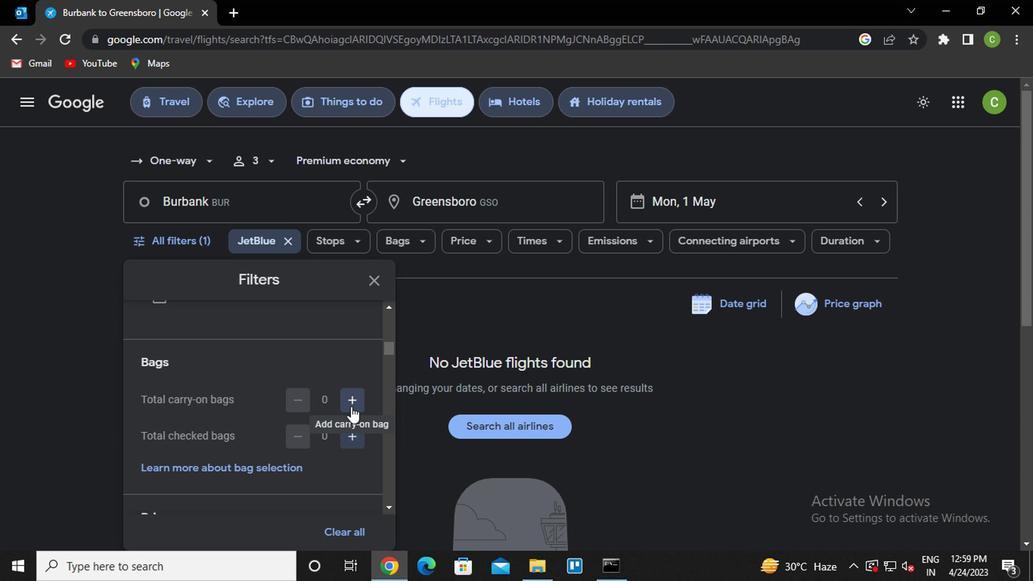 
Action: Mouse pressed left at (349, 407)
Screenshot: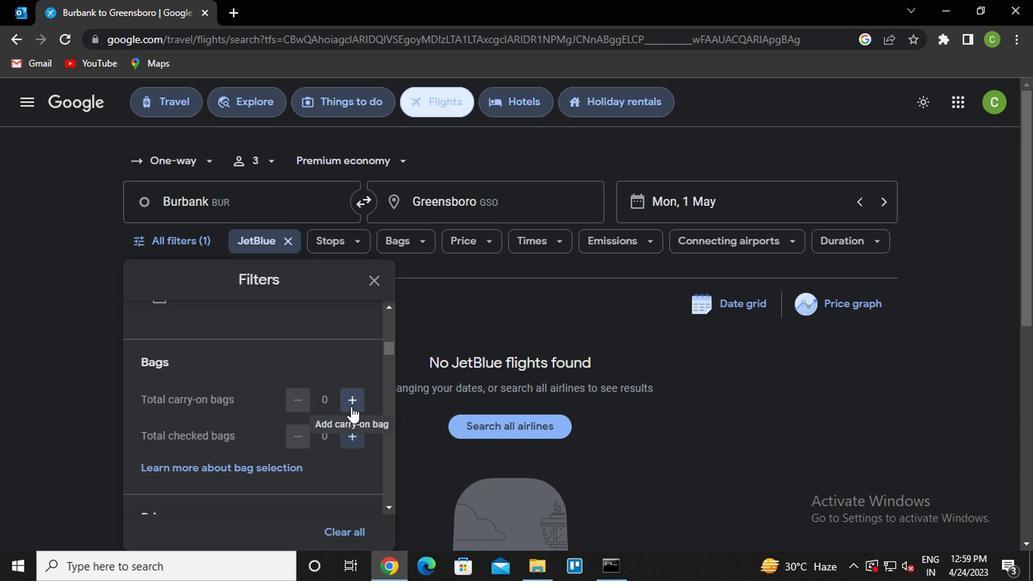 
Action: Mouse moved to (350, 433)
Screenshot: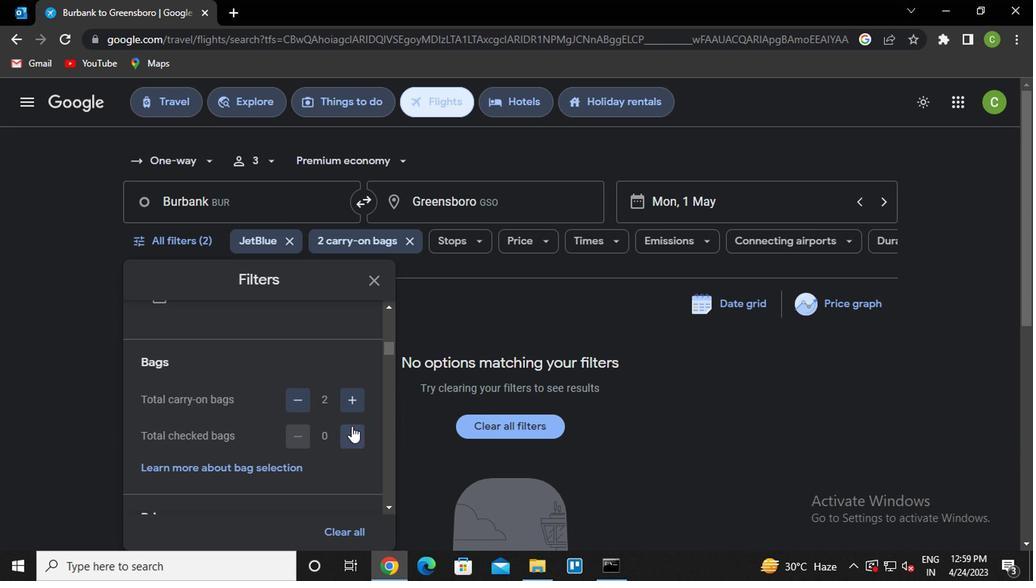 
Action: Mouse pressed left at (350, 433)
Screenshot: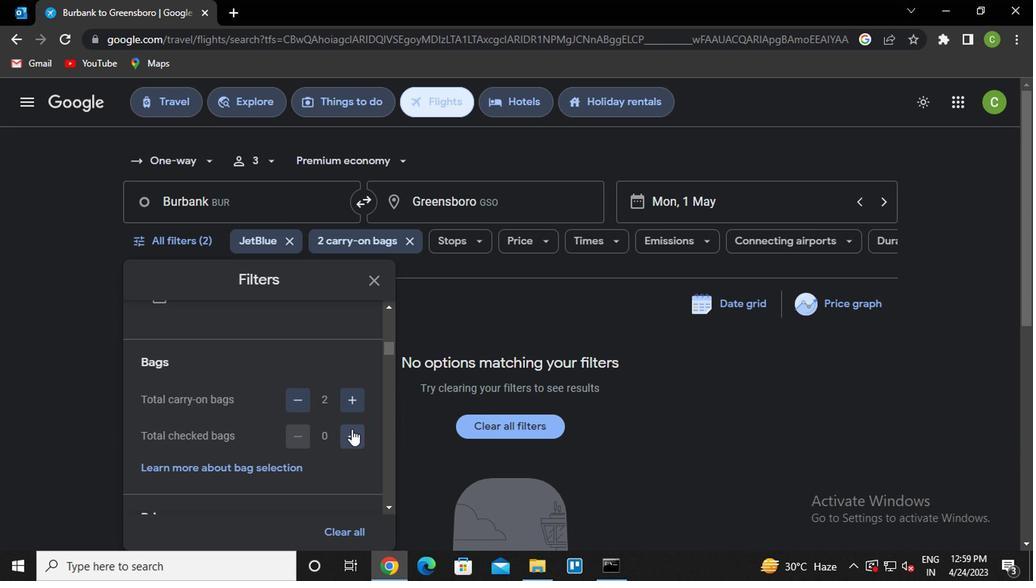 
Action: Mouse pressed left at (350, 433)
Screenshot: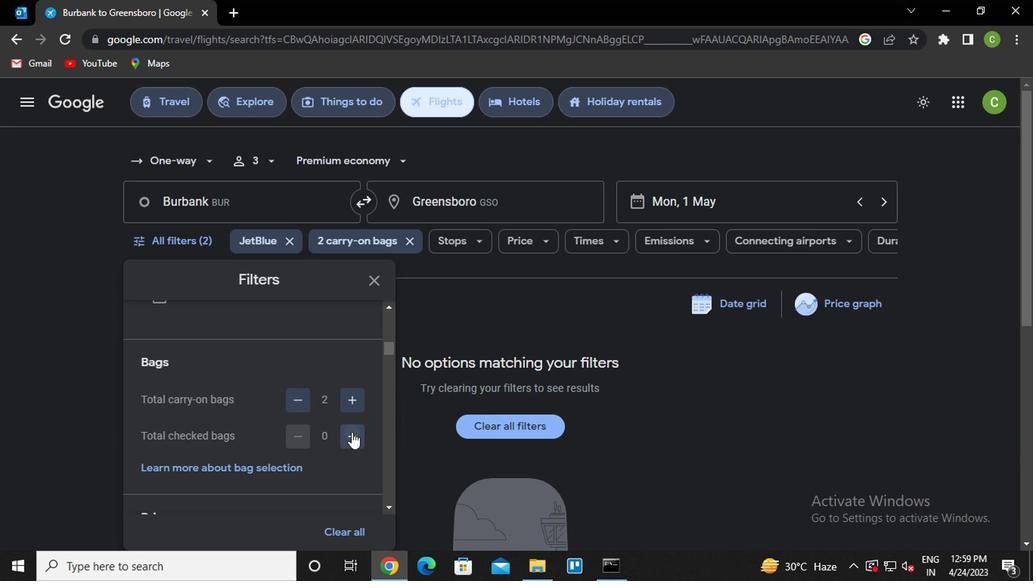 
Action: Mouse pressed left at (350, 433)
Screenshot: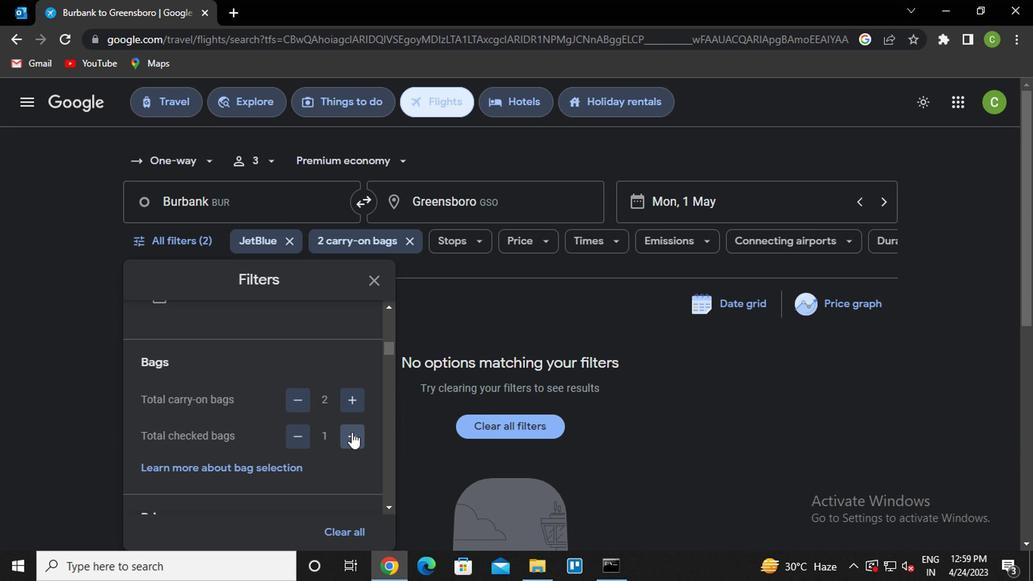 
Action: Mouse pressed left at (350, 433)
Screenshot: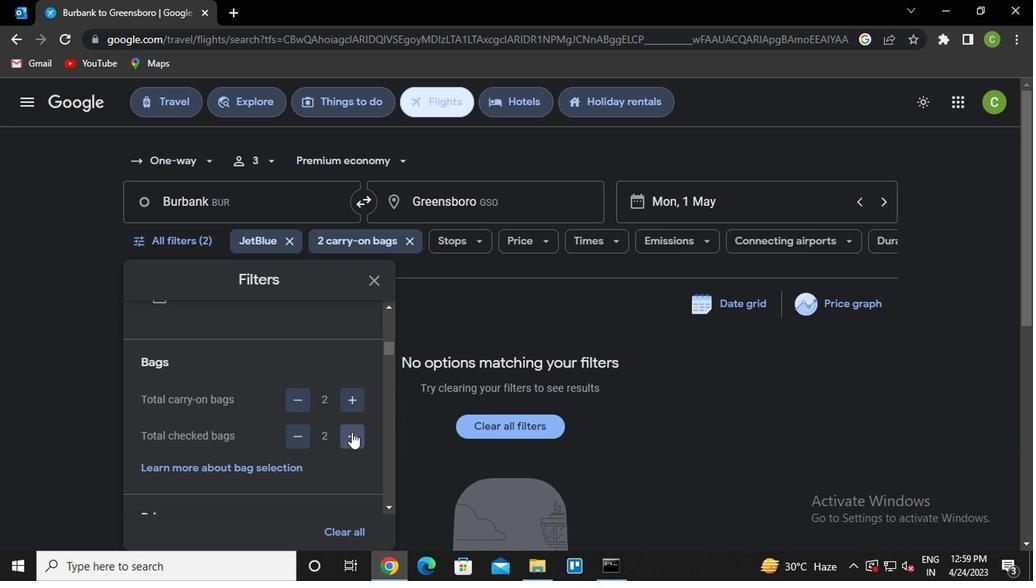 
Action: Mouse moved to (352, 405)
Screenshot: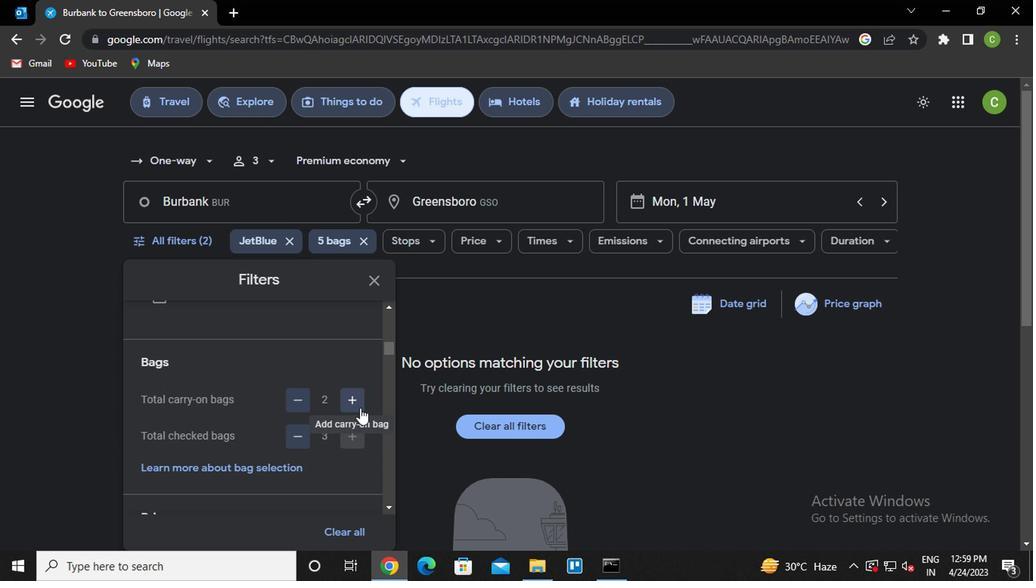 
Action: Mouse pressed left at (352, 405)
Screenshot: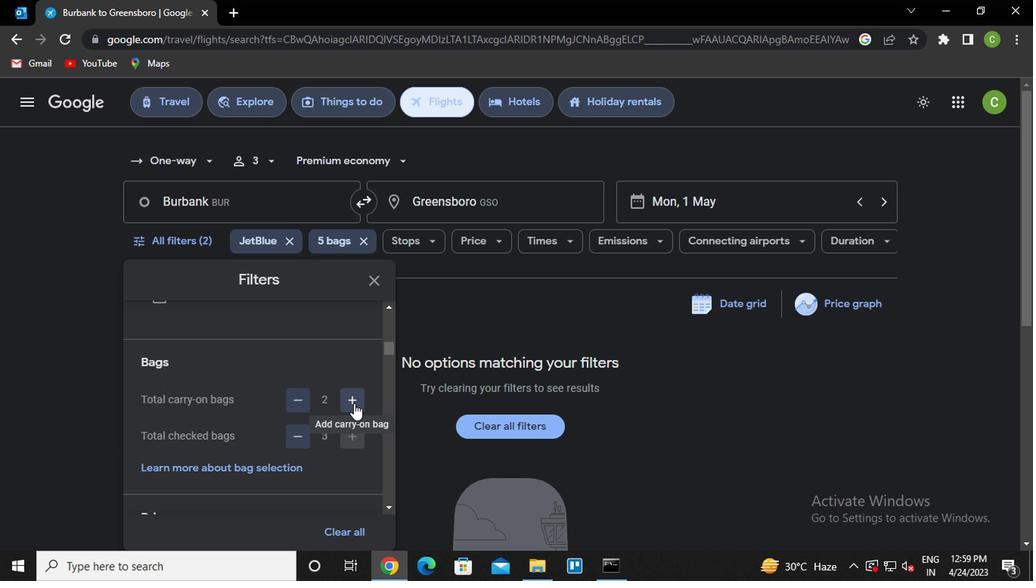 
Action: Mouse moved to (327, 439)
Screenshot: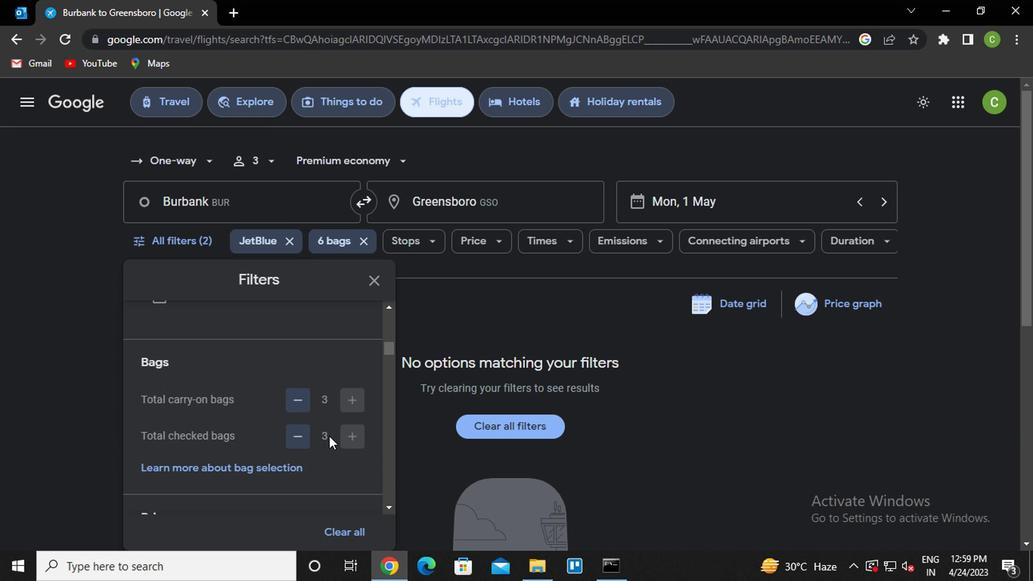
Action: Mouse scrolled (327, 438) with delta (0, -1)
Screenshot: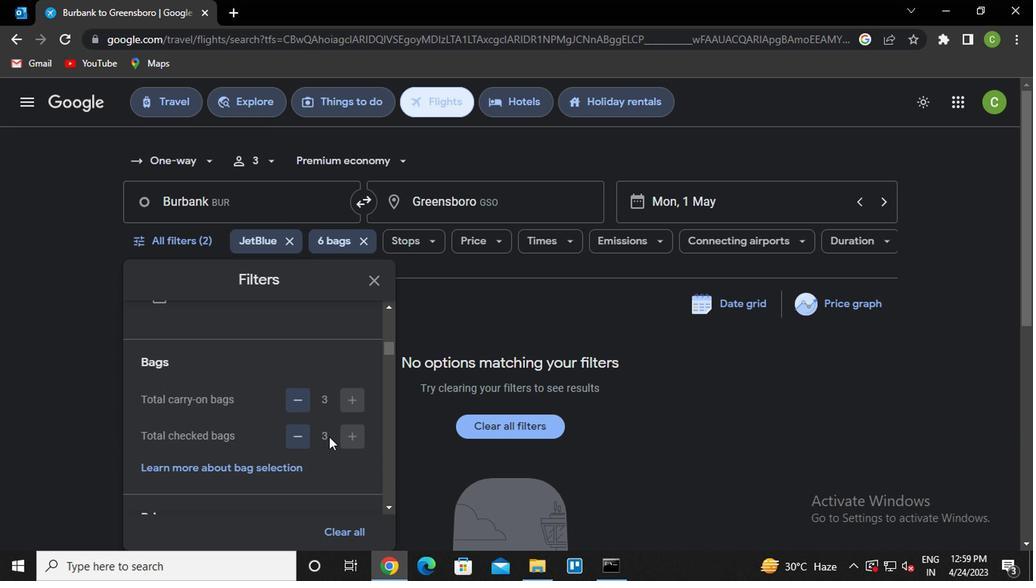 
Action: Mouse scrolled (327, 438) with delta (0, -1)
Screenshot: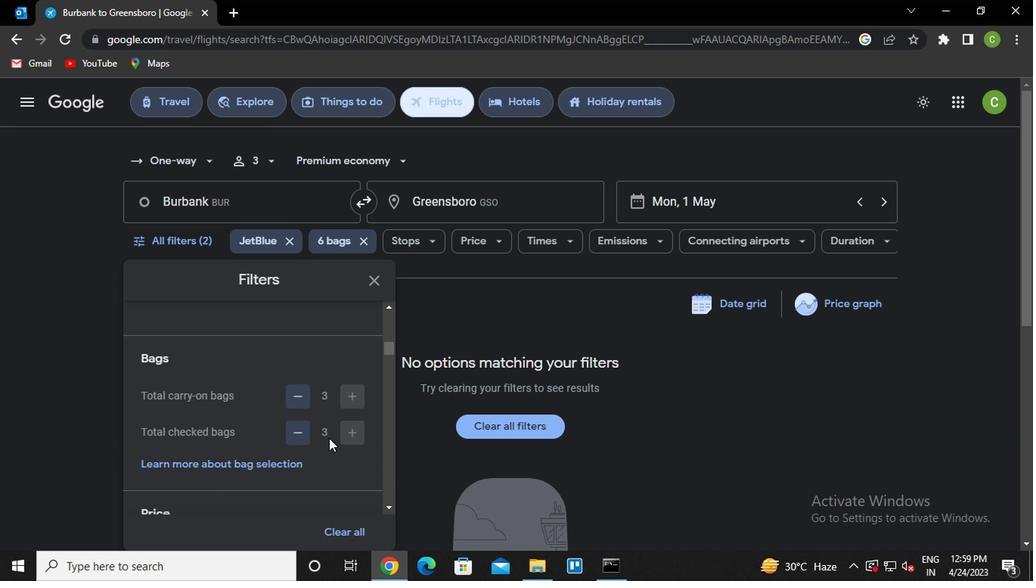 
Action: Mouse scrolled (327, 438) with delta (0, -1)
Screenshot: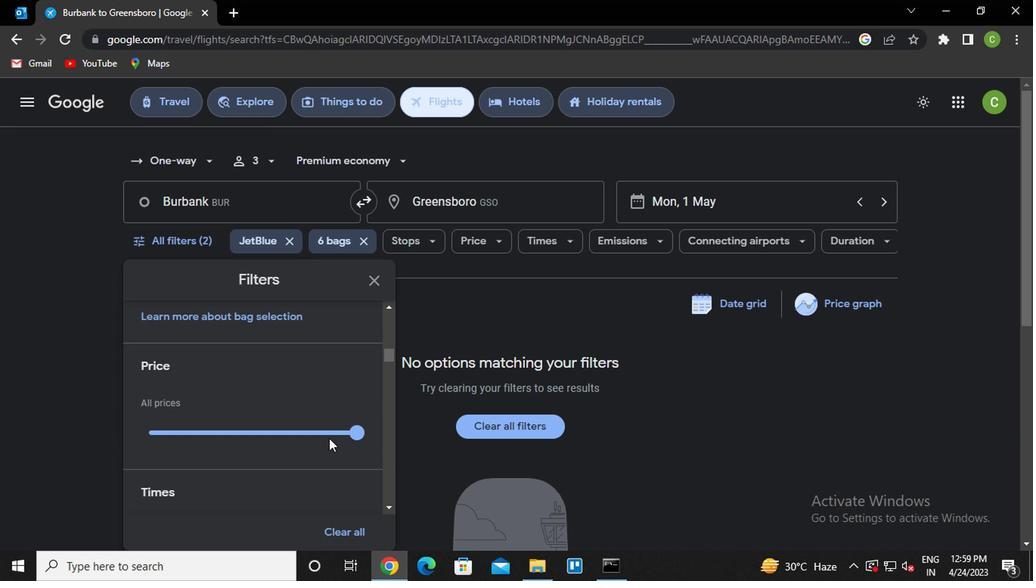 
Action: Mouse moved to (351, 357)
Screenshot: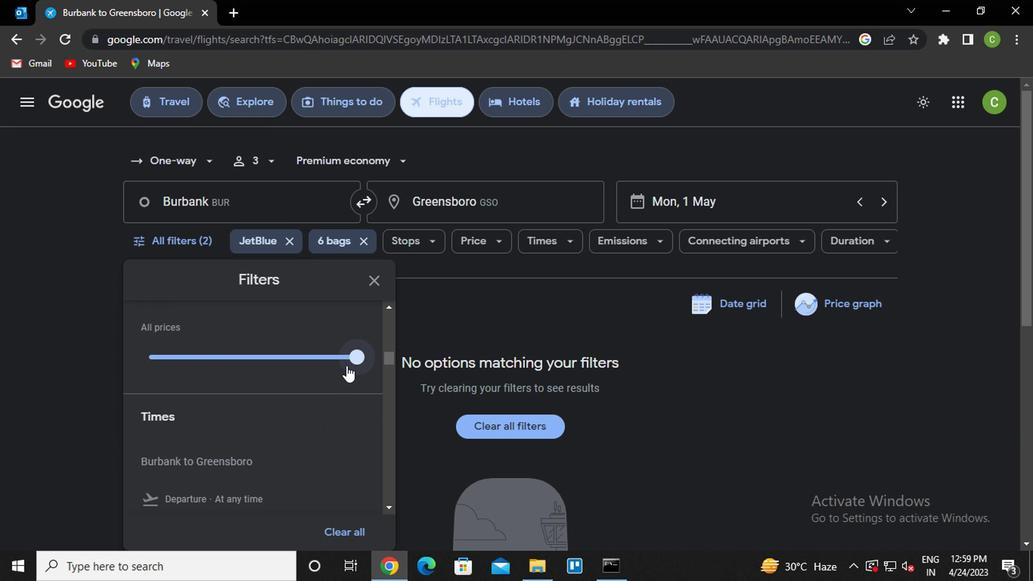 
Action: Mouse pressed left at (351, 357)
Screenshot: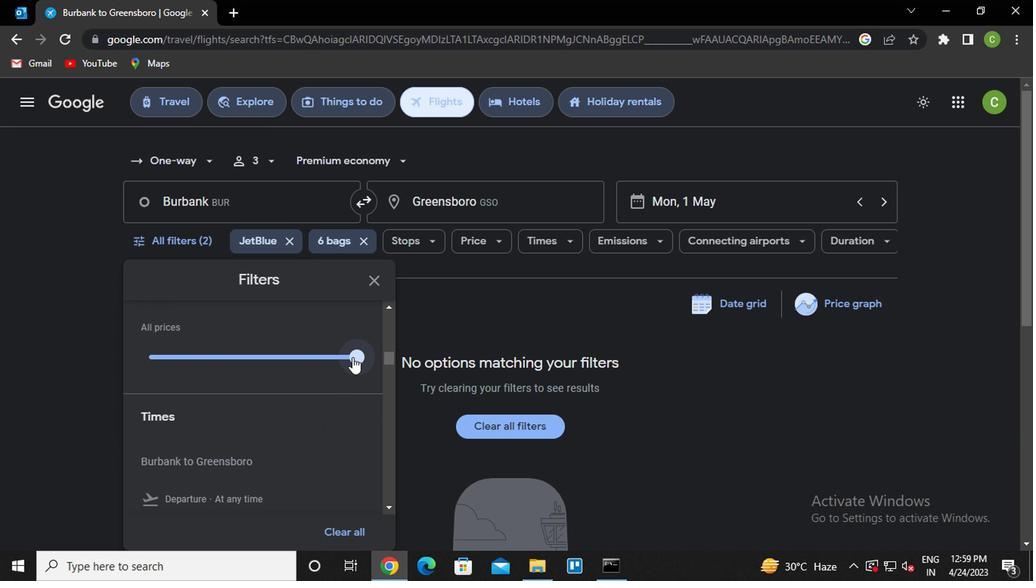 
Action: Mouse moved to (247, 437)
Screenshot: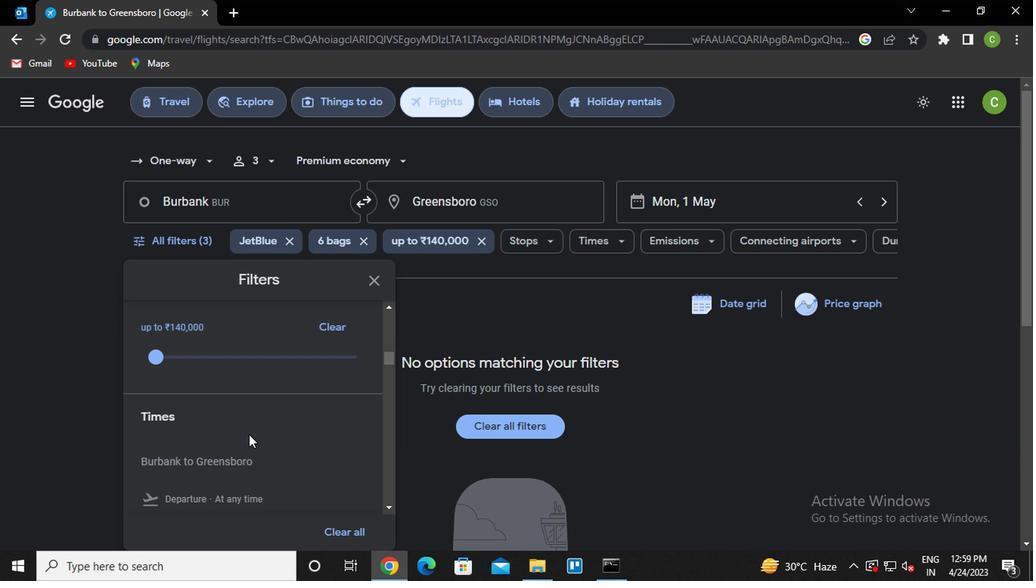 
Action: Mouse scrolled (247, 436) with delta (0, -1)
Screenshot: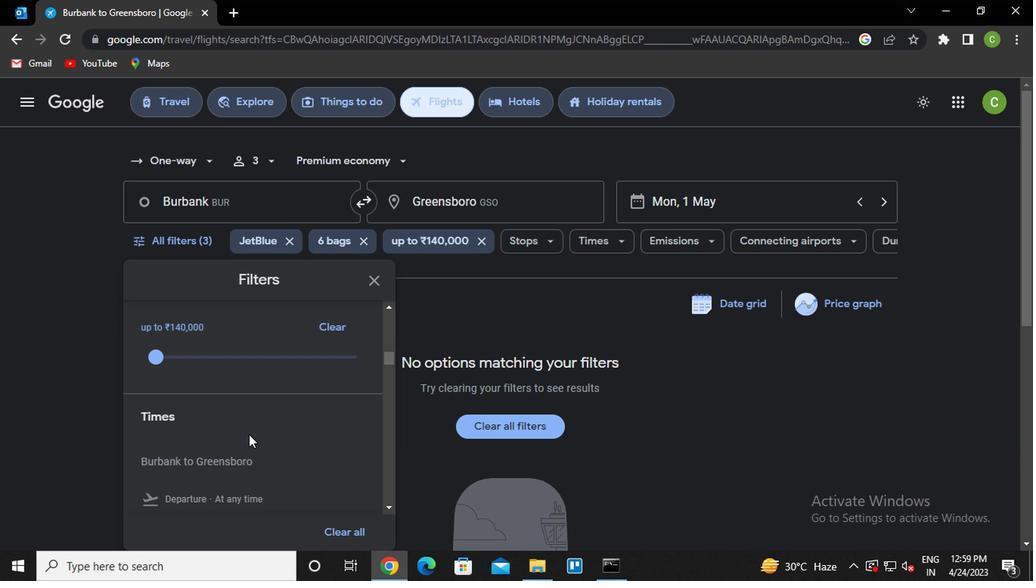 
Action: Mouse scrolled (247, 436) with delta (0, -1)
Screenshot: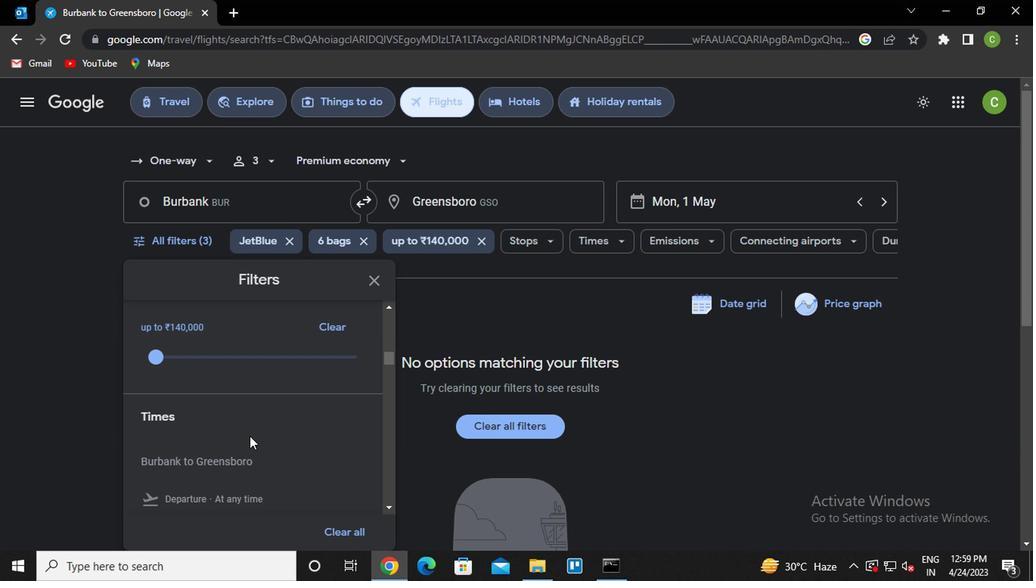 
Action: Mouse moved to (144, 373)
Screenshot: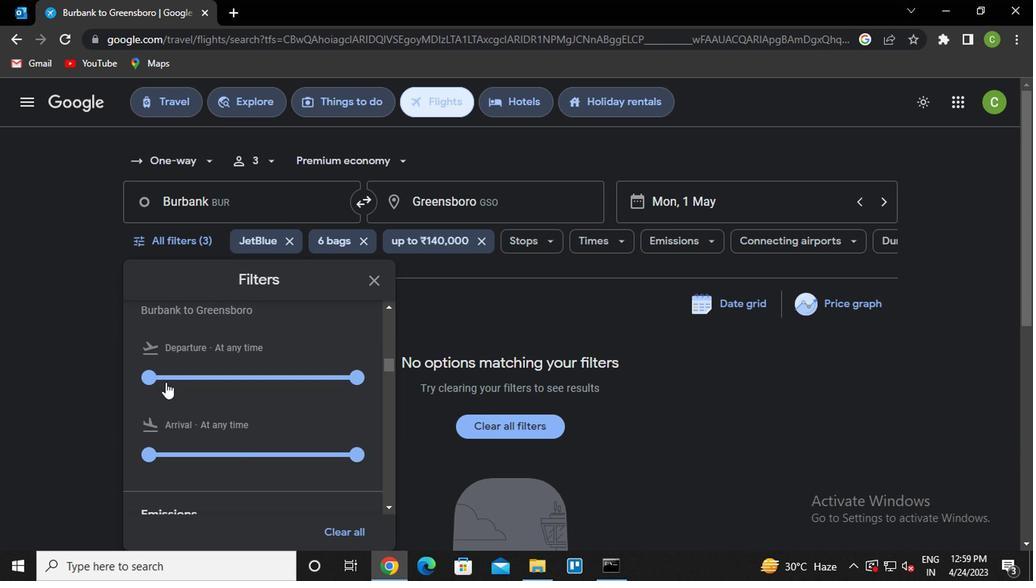 
Action: Mouse pressed left at (144, 373)
Screenshot: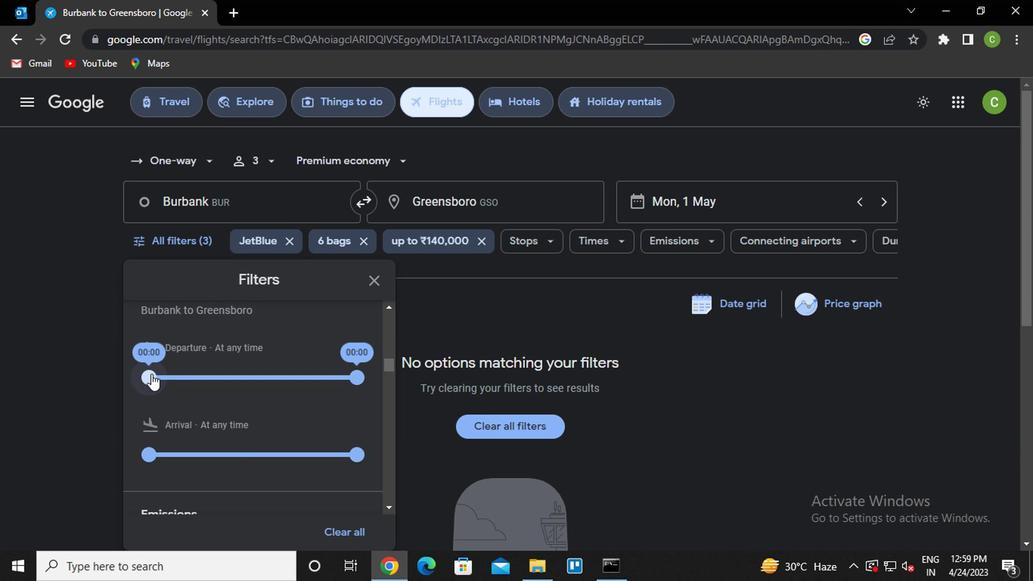 
Action: Mouse moved to (372, 287)
Screenshot: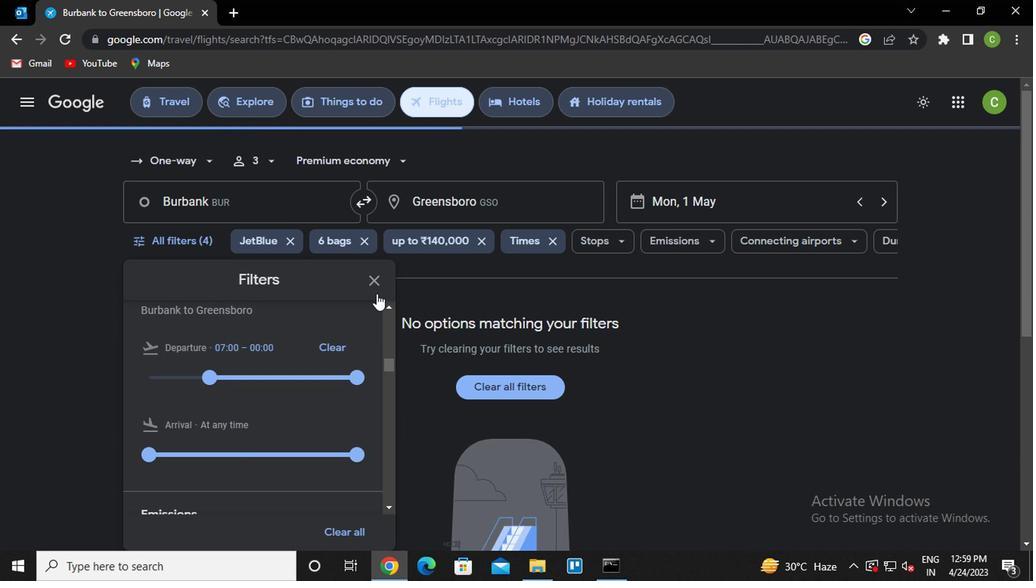 
Action: Mouse pressed left at (372, 287)
Screenshot: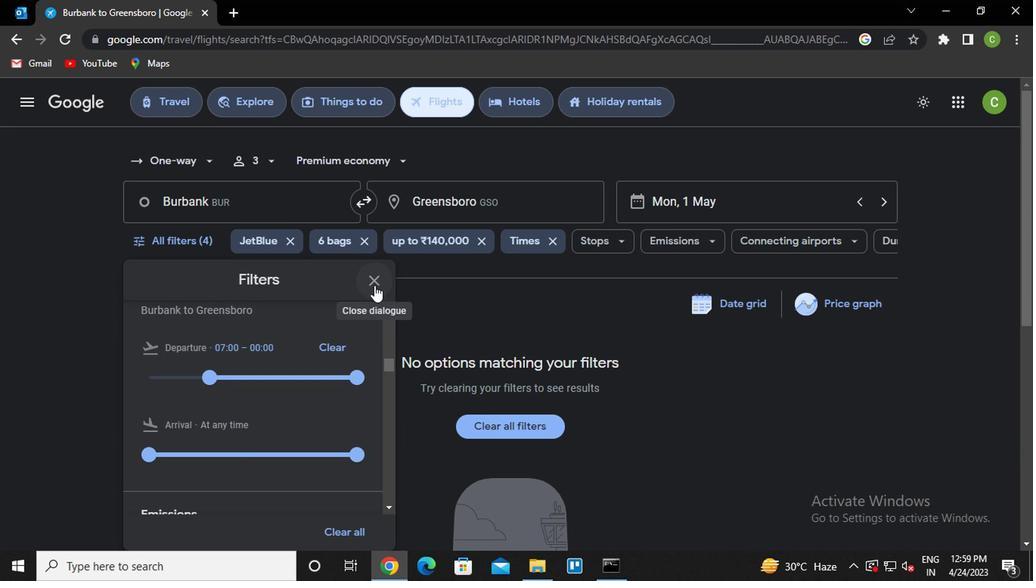 
Action: Mouse moved to (517, 489)
Screenshot: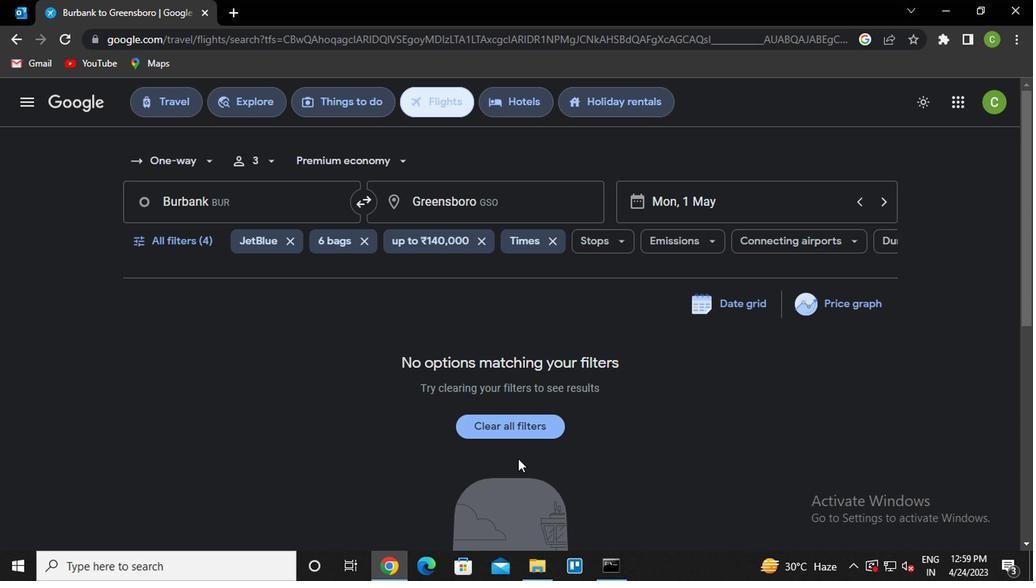 
